 Task: Look for space in Gobindpur, India from 3rd August, 2023 to 7th August, 2023 for 2 adults in price range Rs.4000 to Rs.9000. Place can be private room with 1  bedroom having 1 bed and 1 bathroom. Property type can be house, flat, guest house, hotel. Amenities needed are: washing machine. Booking option can be shelf check-in. Required host language is English.
Action: Mouse moved to (417, 100)
Screenshot: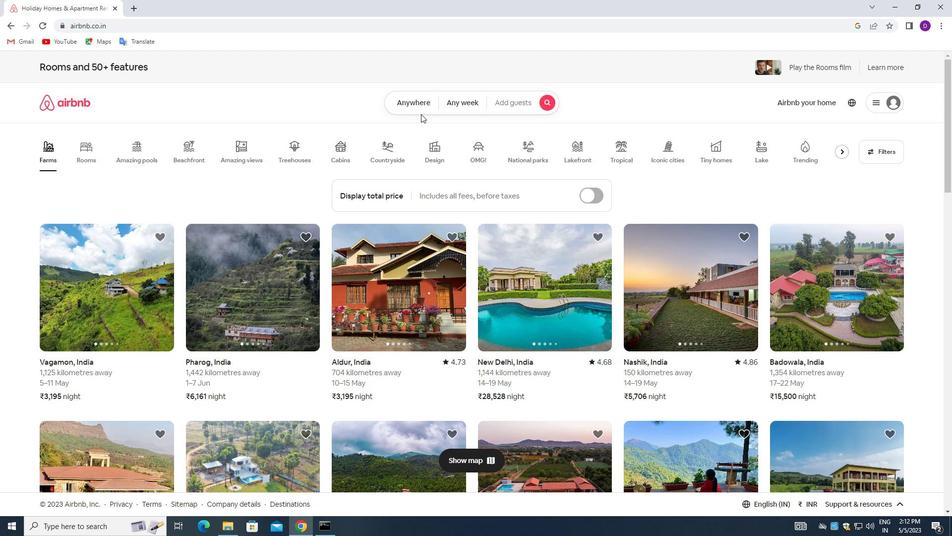 
Action: Mouse pressed left at (417, 100)
Screenshot: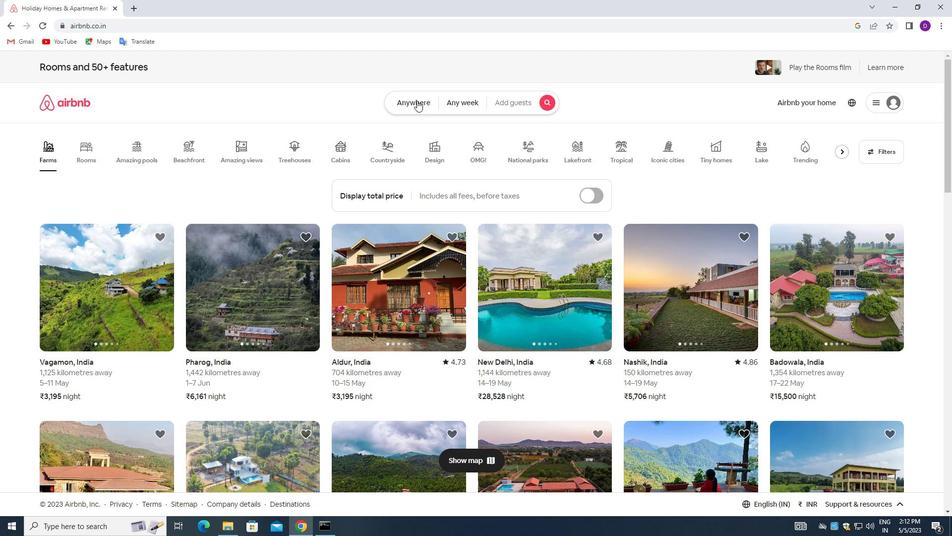 
Action: Mouse moved to (340, 141)
Screenshot: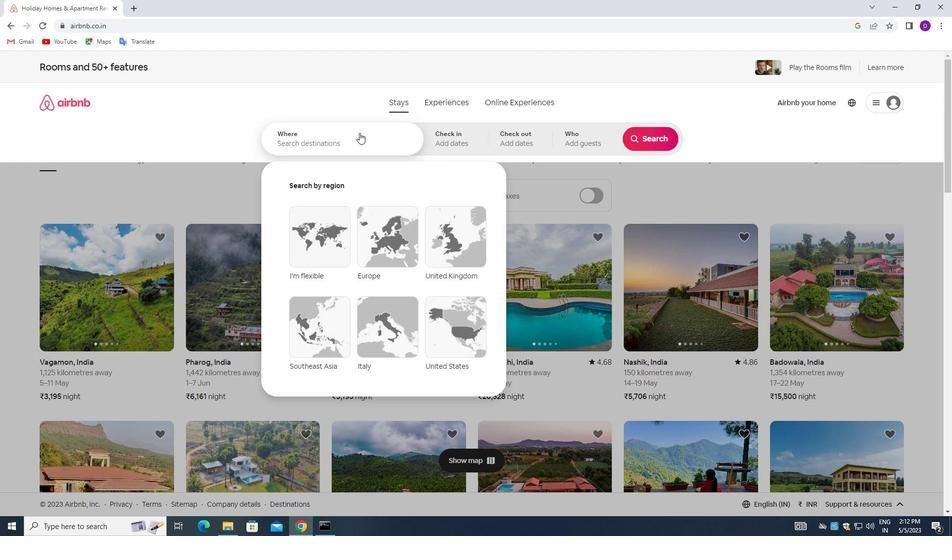 
Action: Mouse pressed left at (340, 141)
Screenshot: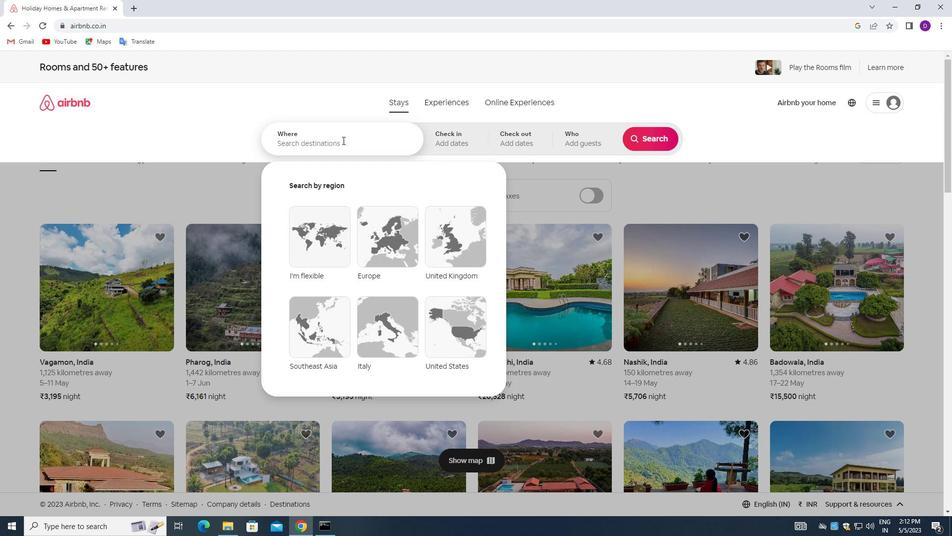 
Action: Mouse moved to (242, 137)
Screenshot: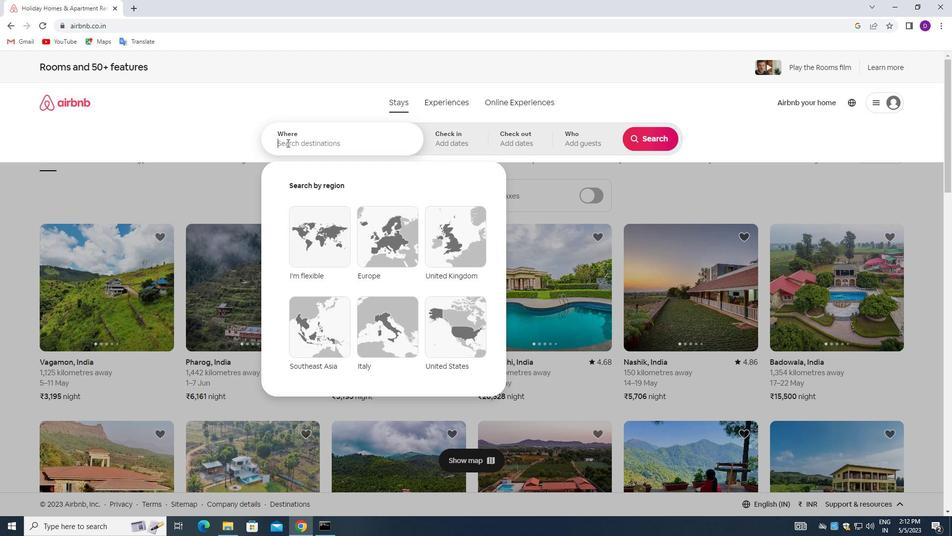 
Action: Key pressed <Key.shift_r>Gobindpur,<Key.space><Key.shift>INDIA<Key.enter>
Screenshot: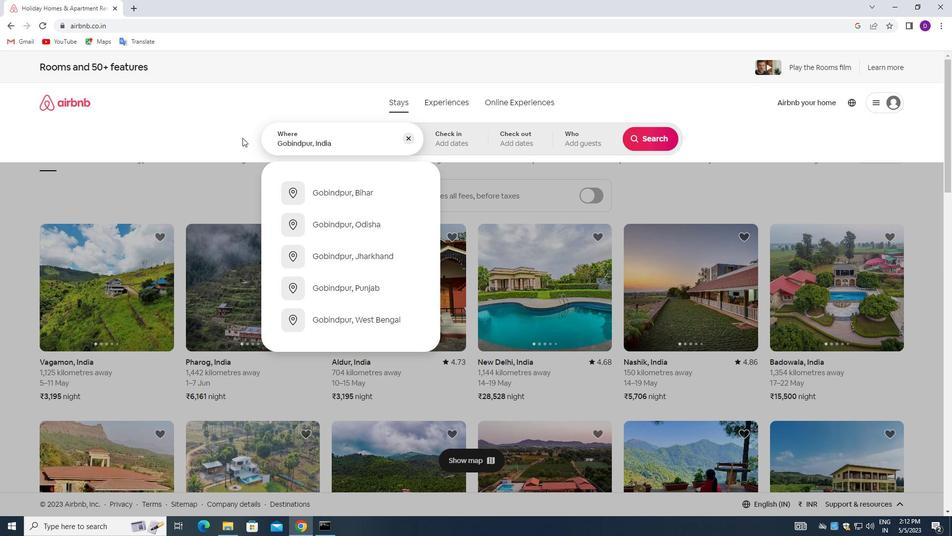 
Action: Mouse moved to (644, 222)
Screenshot: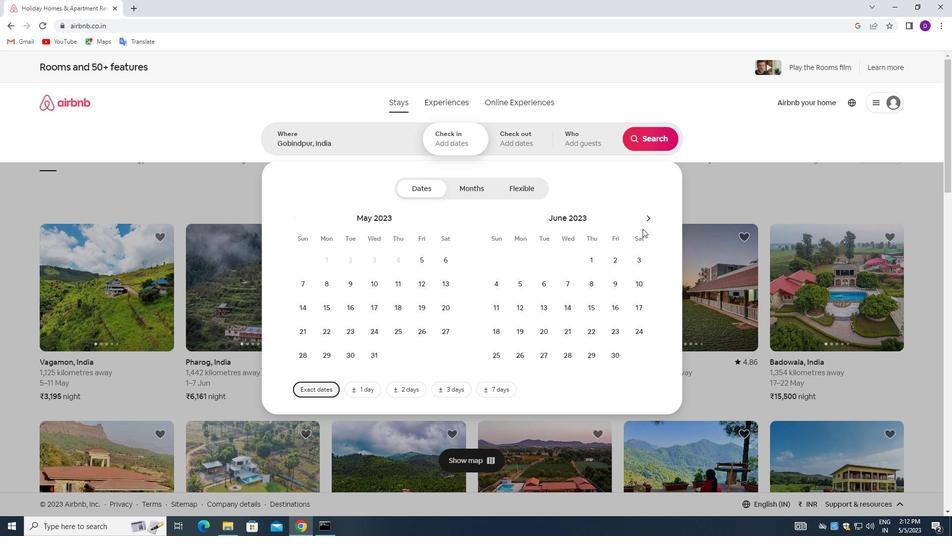 
Action: Mouse pressed left at (644, 222)
Screenshot: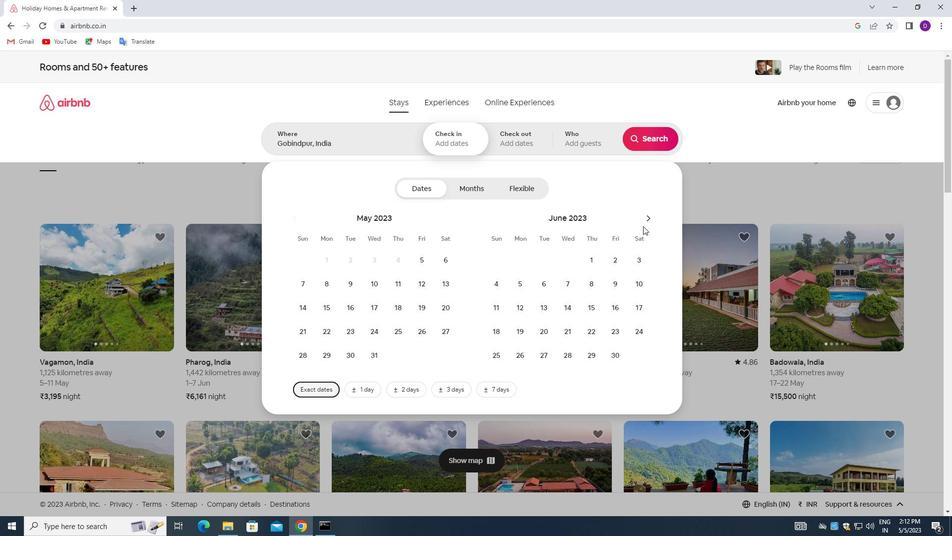 
Action: Mouse pressed left at (644, 222)
Screenshot: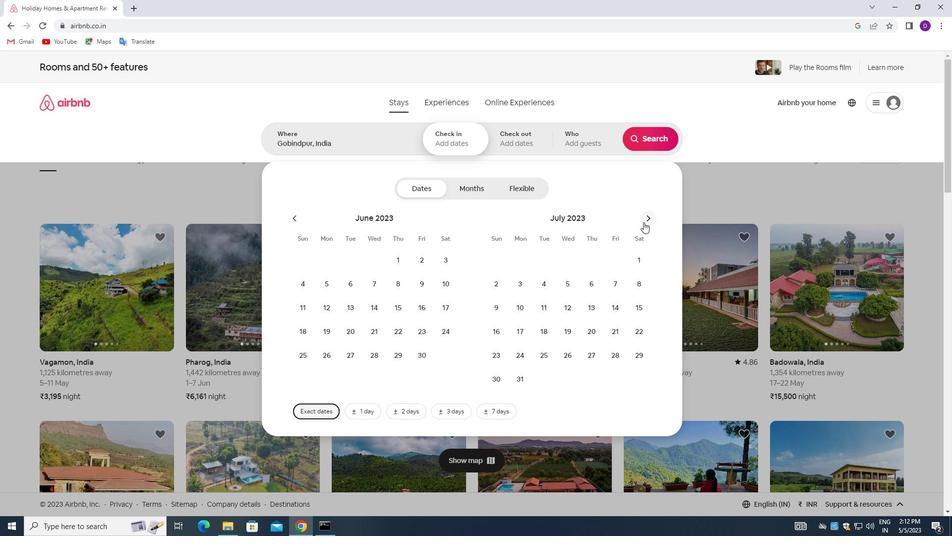 
Action: Mouse moved to (601, 262)
Screenshot: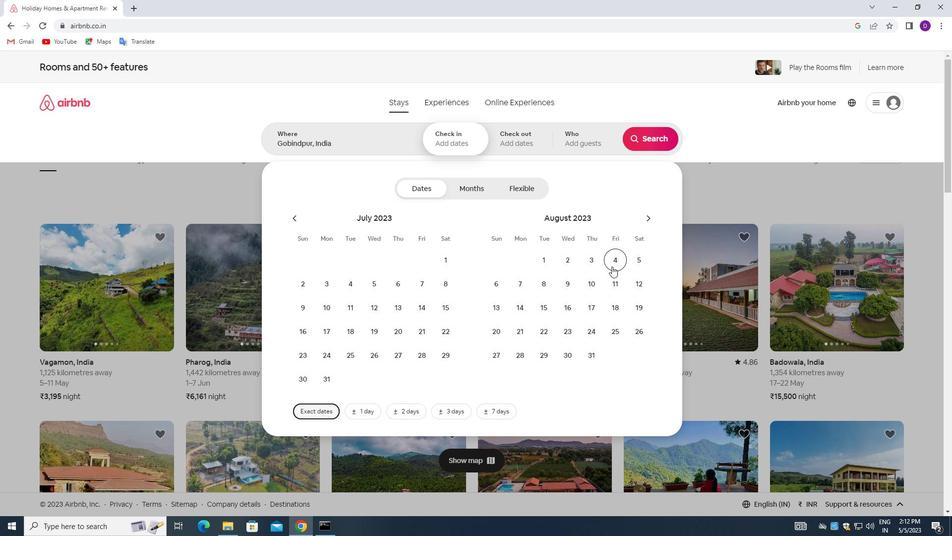 
Action: Mouse pressed left at (601, 262)
Screenshot: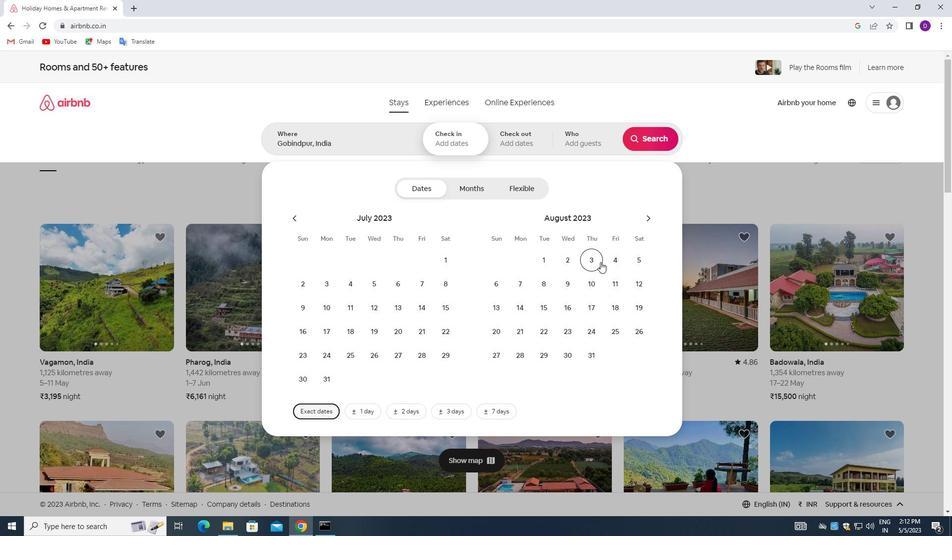 
Action: Mouse moved to (528, 284)
Screenshot: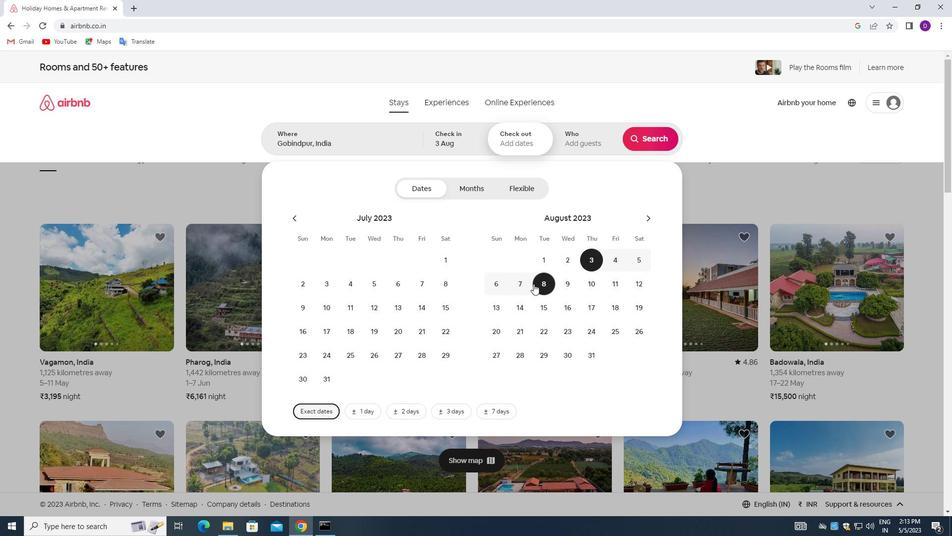 
Action: Mouse pressed left at (528, 284)
Screenshot: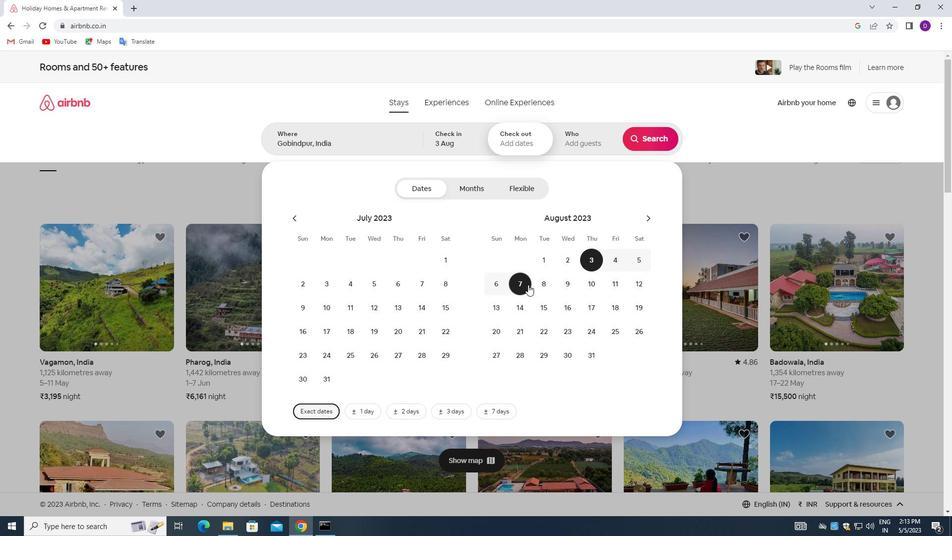 
Action: Mouse moved to (574, 141)
Screenshot: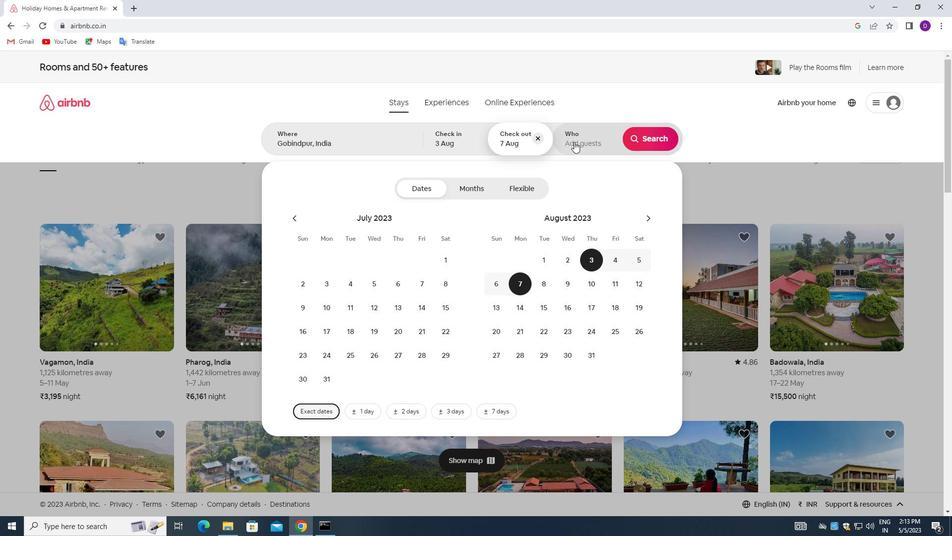 
Action: Mouse pressed left at (574, 141)
Screenshot: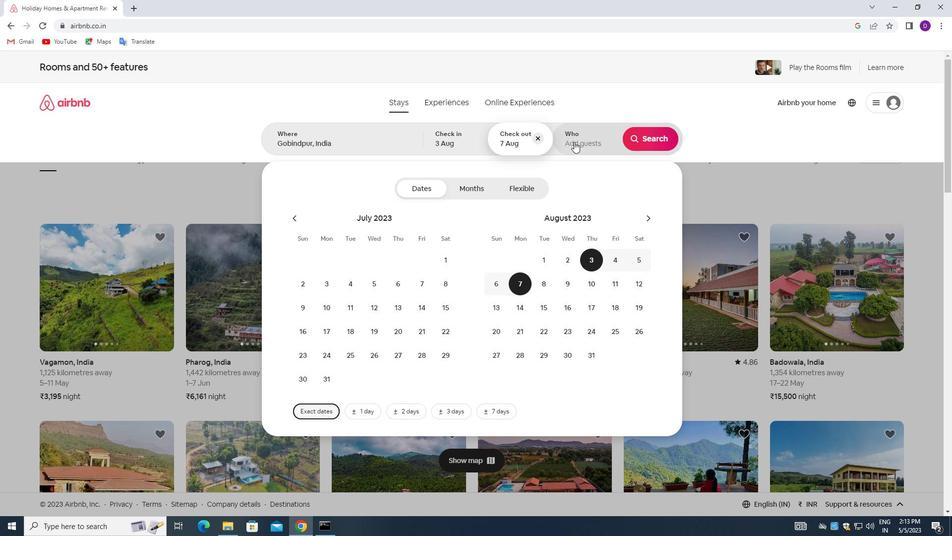 
Action: Mouse moved to (653, 193)
Screenshot: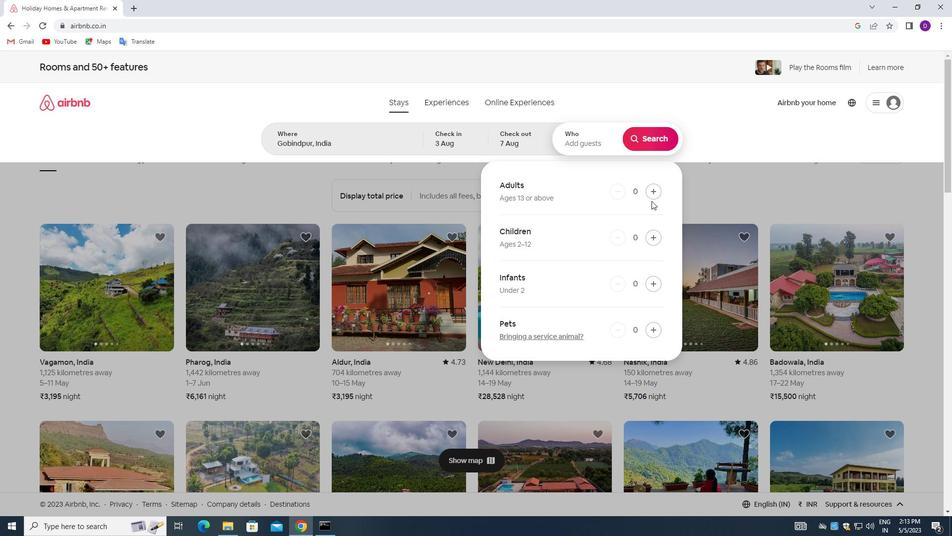 
Action: Mouse pressed left at (653, 193)
Screenshot: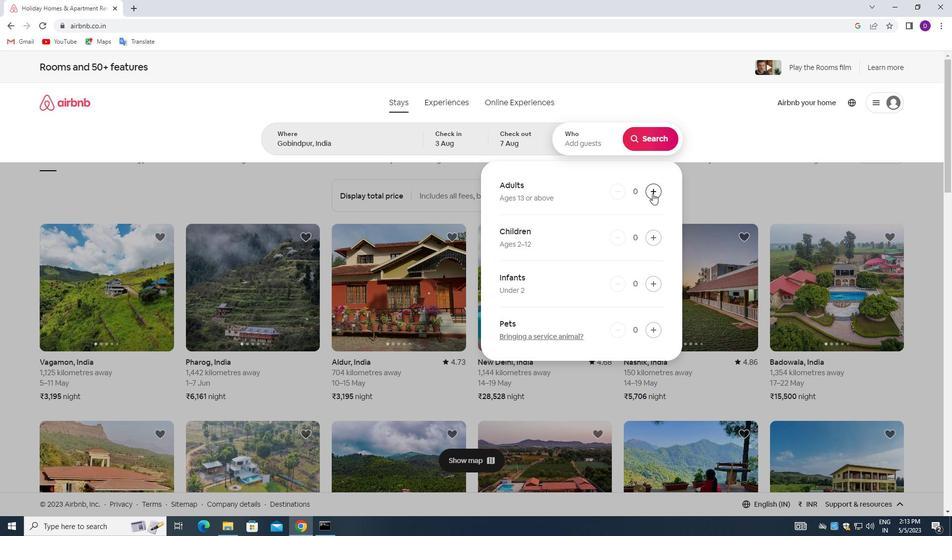 
Action: Mouse pressed left at (653, 193)
Screenshot: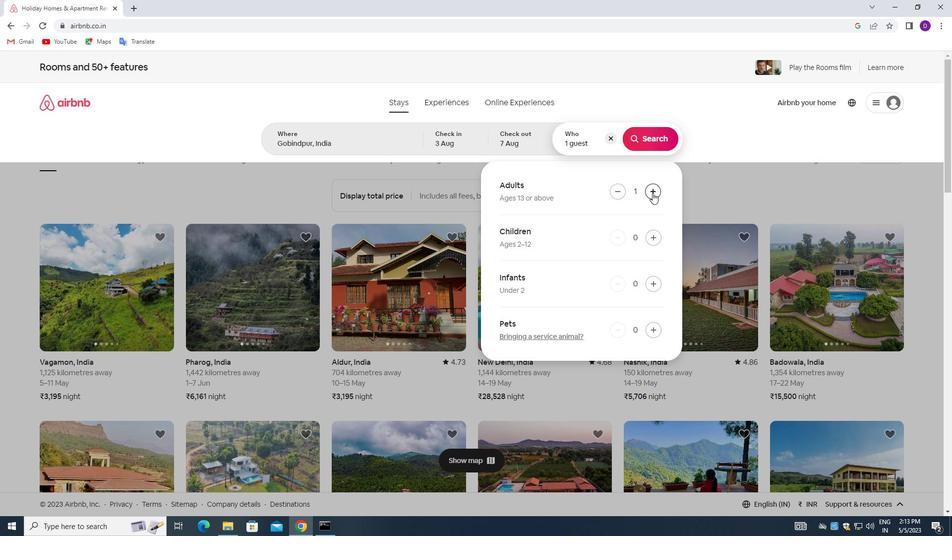
Action: Mouse moved to (653, 133)
Screenshot: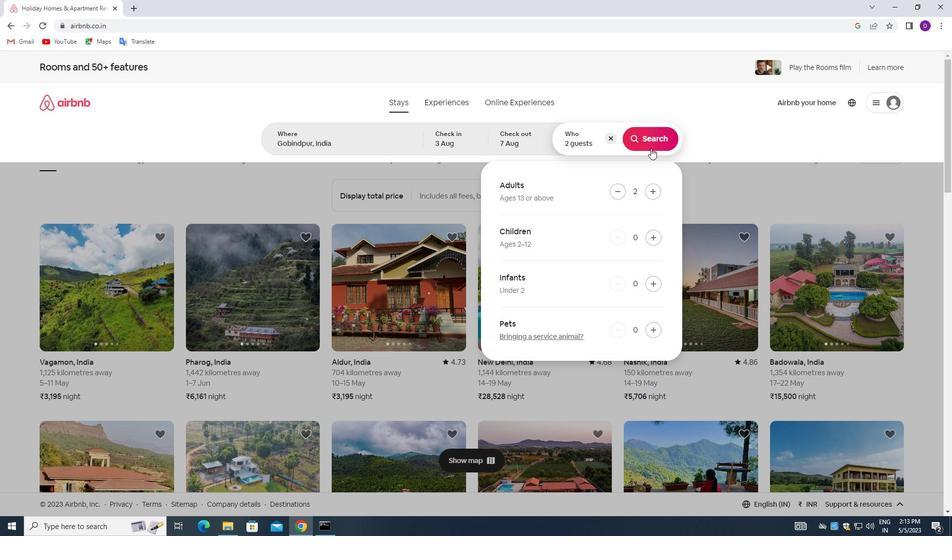 
Action: Mouse pressed left at (653, 133)
Screenshot: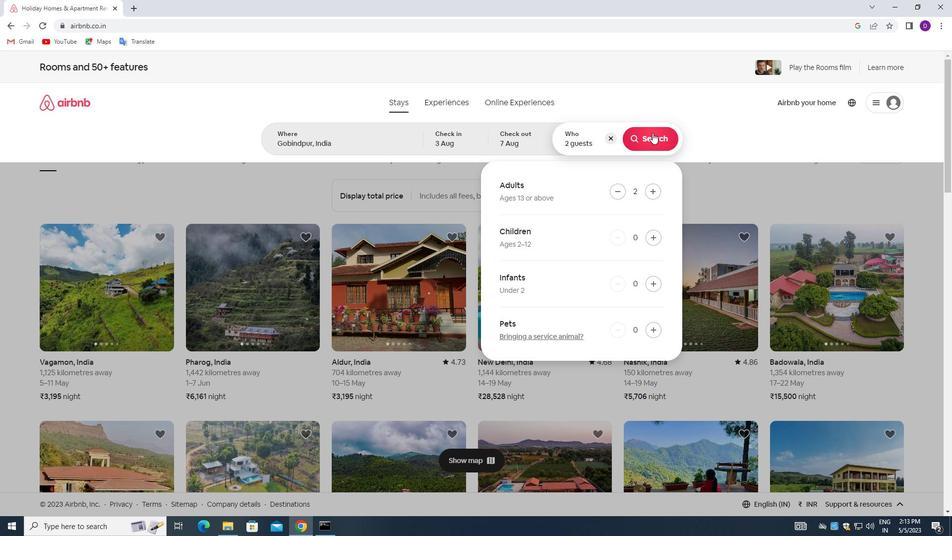 
Action: Mouse moved to (902, 109)
Screenshot: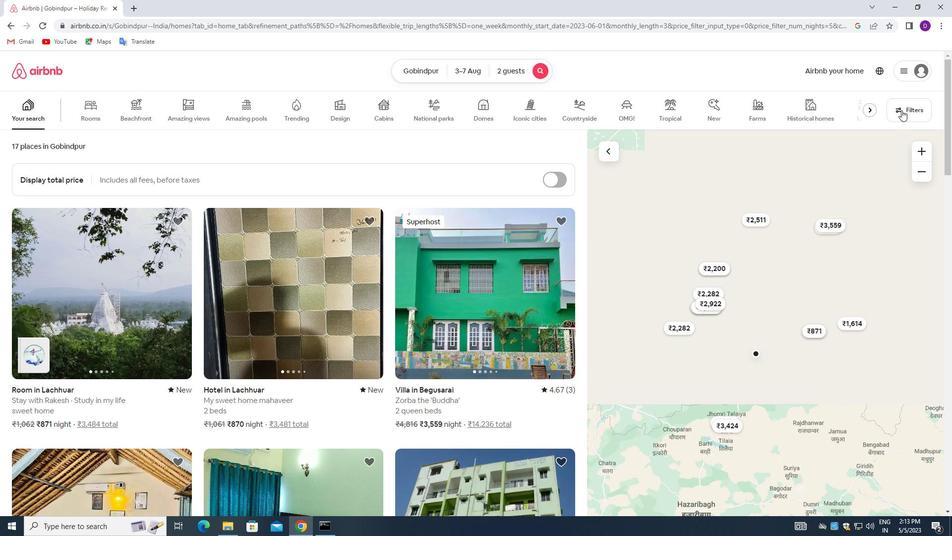 
Action: Mouse pressed left at (902, 109)
Screenshot: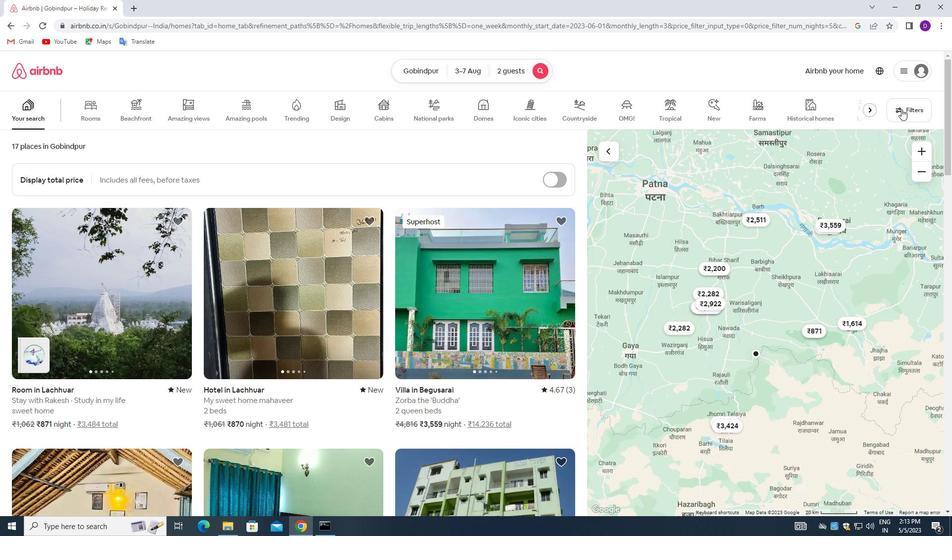 
Action: Mouse moved to (351, 358)
Screenshot: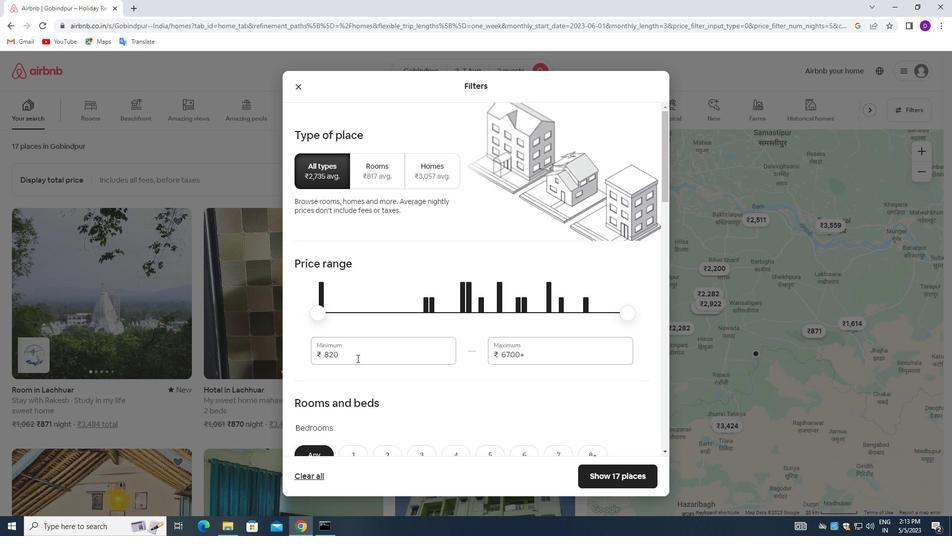 
Action: Mouse pressed left at (351, 358)
Screenshot: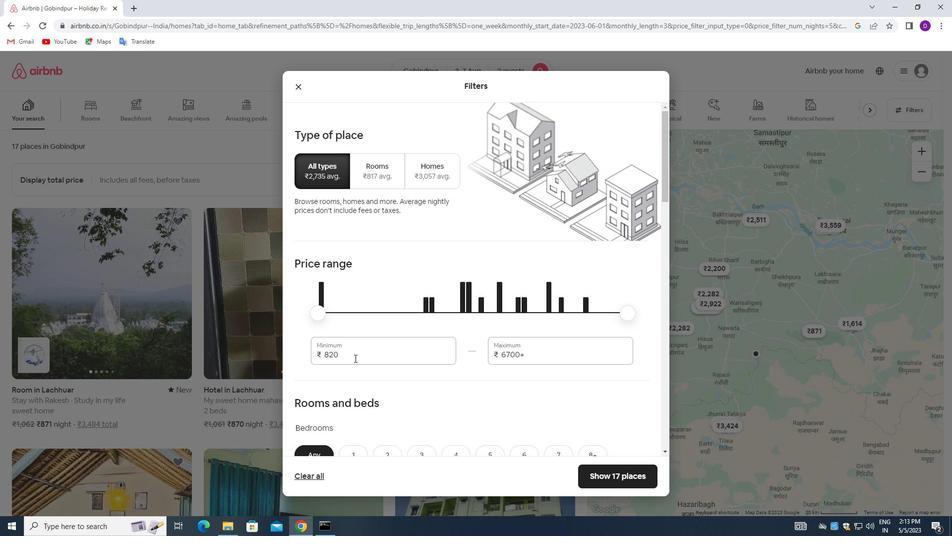 
Action: Mouse pressed left at (351, 358)
Screenshot: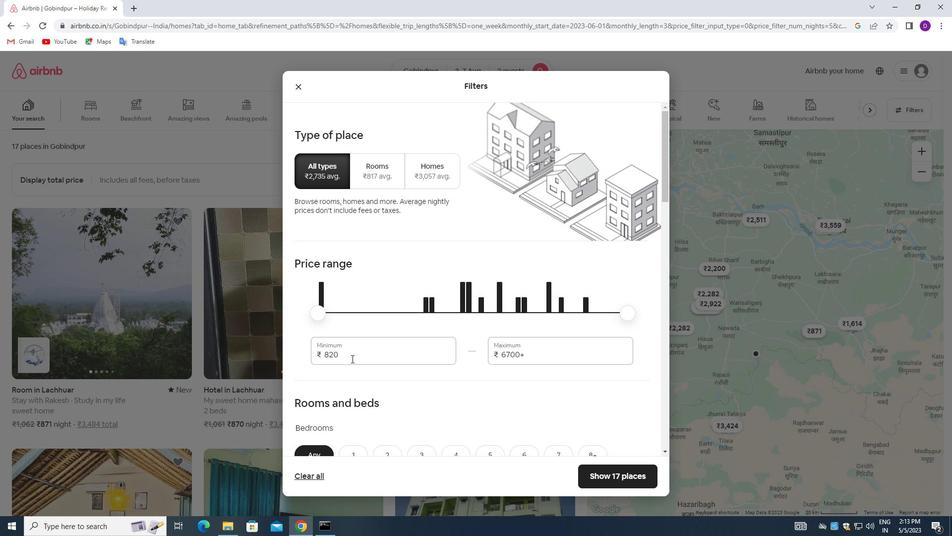 
Action: Mouse moved to (351, 358)
Screenshot: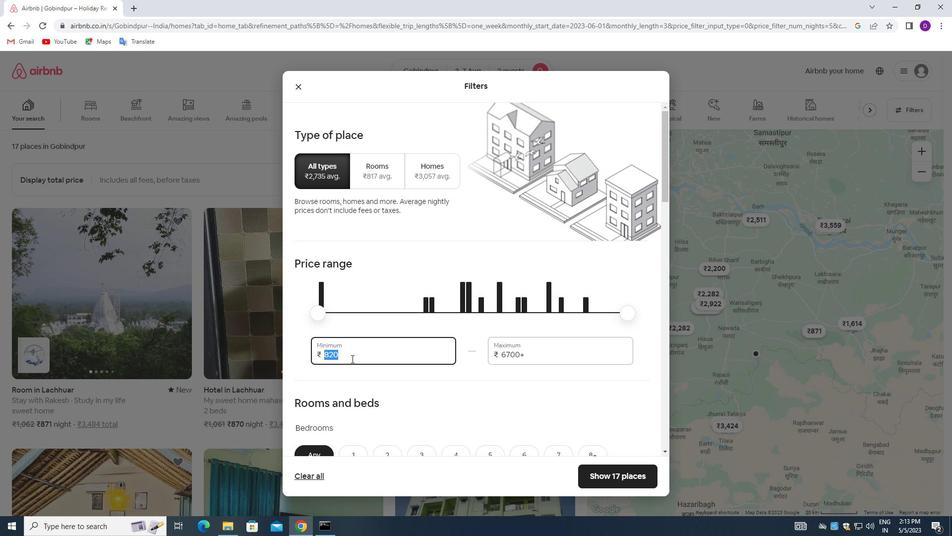 
Action: Key pressed 4000<Key.tab>9000
Screenshot: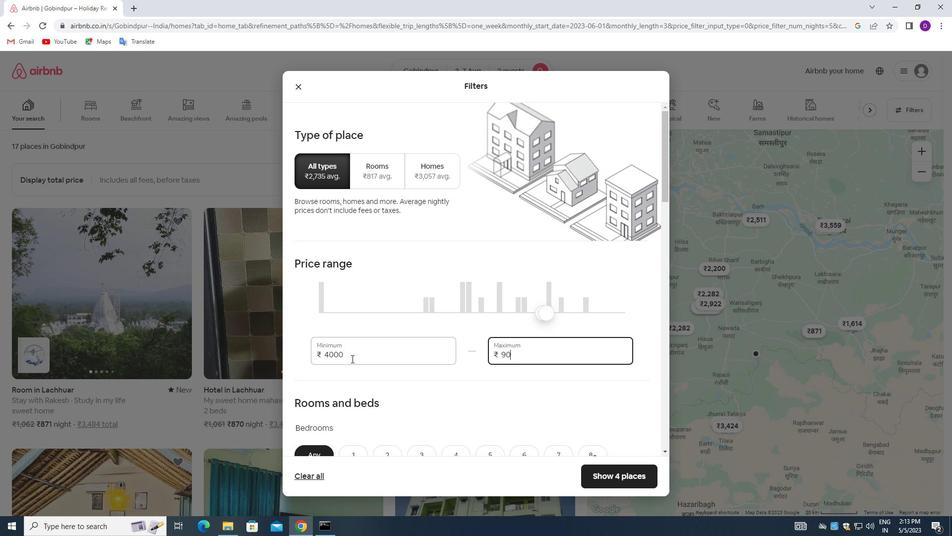 
Action: Mouse moved to (431, 376)
Screenshot: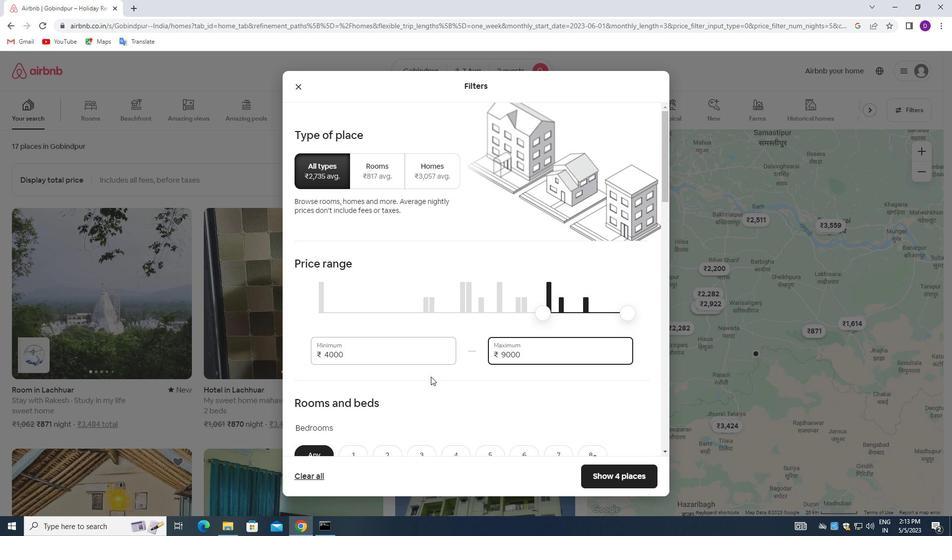 
Action: Mouse scrolled (431, 376) with delta (0, 0)
Screenshot: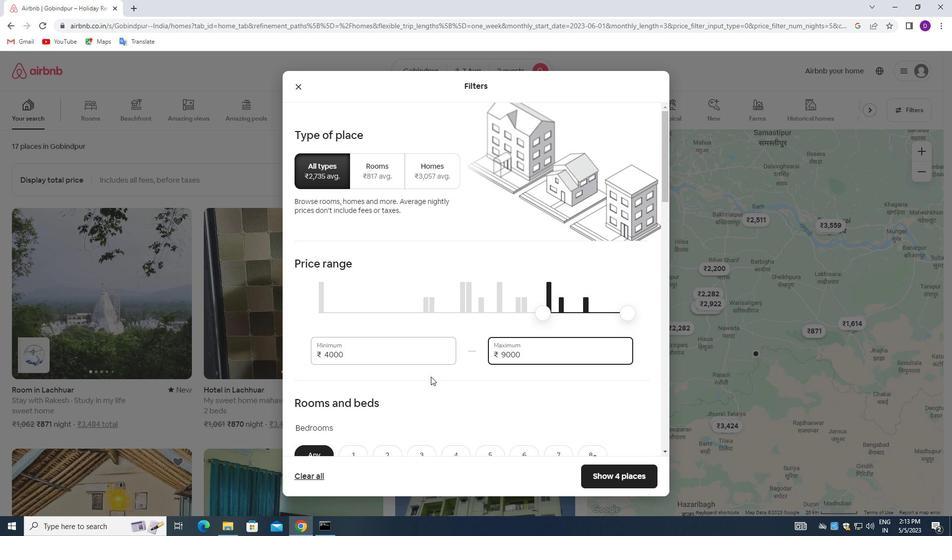 
Action: Mouse scrolled (431, 376) with delta (0, 0)
Screenshot: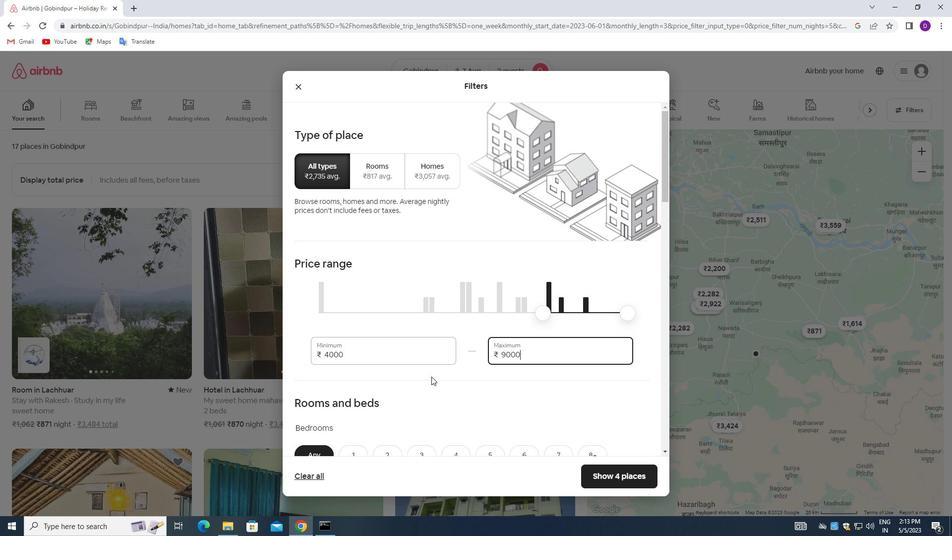 
Action: Mouse moved to (431, 376)
Screenshot: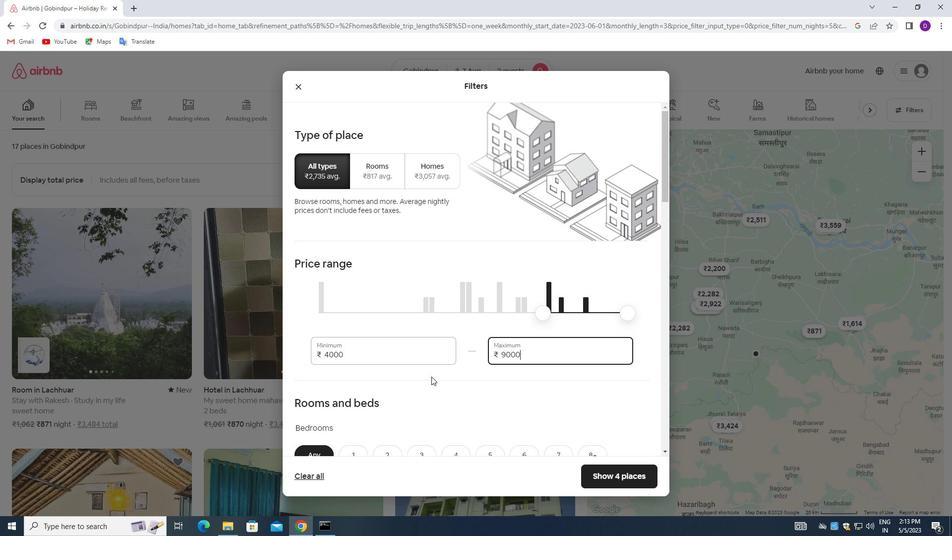 
Action: Mouse scrolled (431, 376) with delta (0, 0)
Screenshot: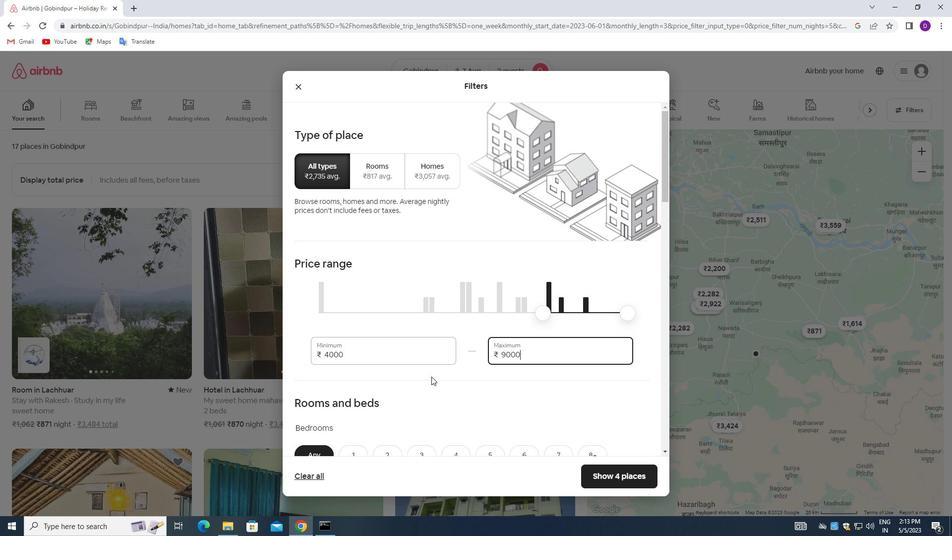 
Action: Mouse moved to (355, 313)
Screenshot: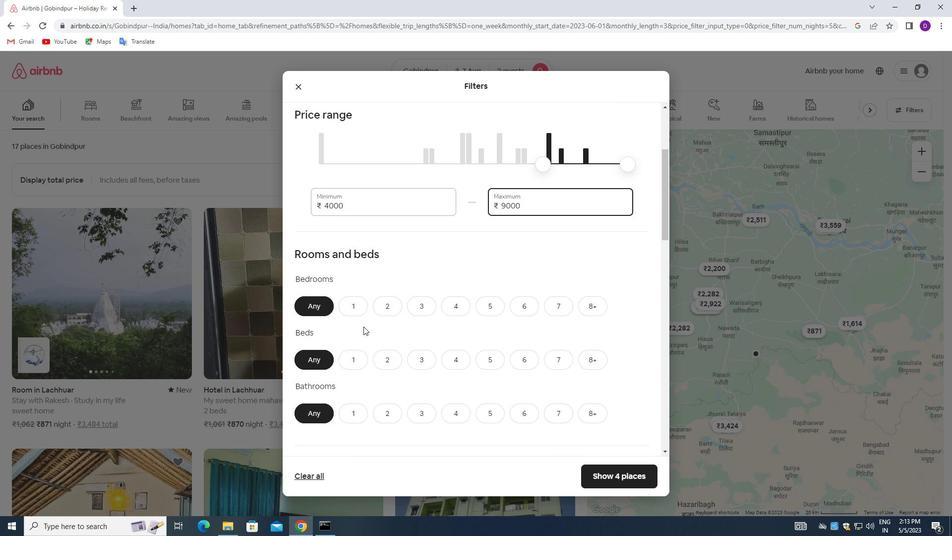 
Action: Mouse pressed left at (355, 313)
Screenshot: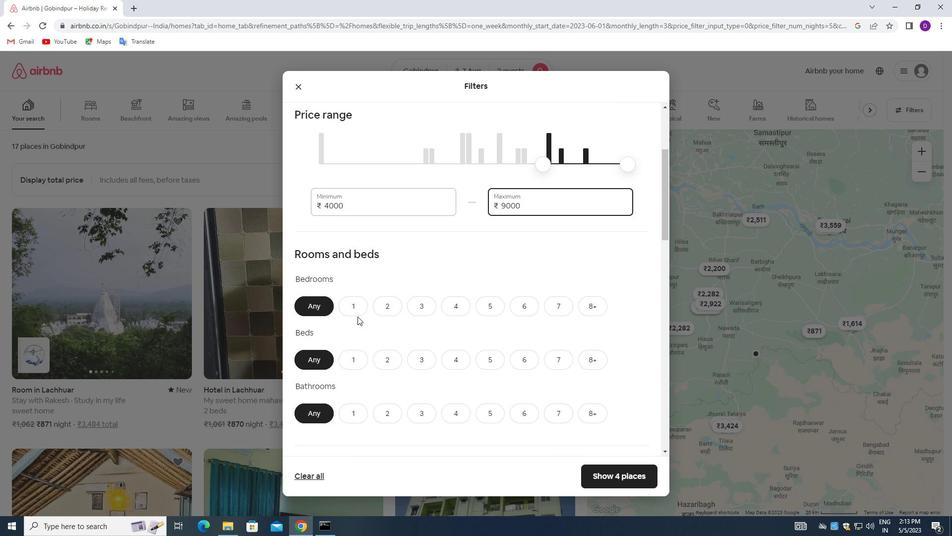 
Action: Mouse moved to (357, 356)
Screenshot: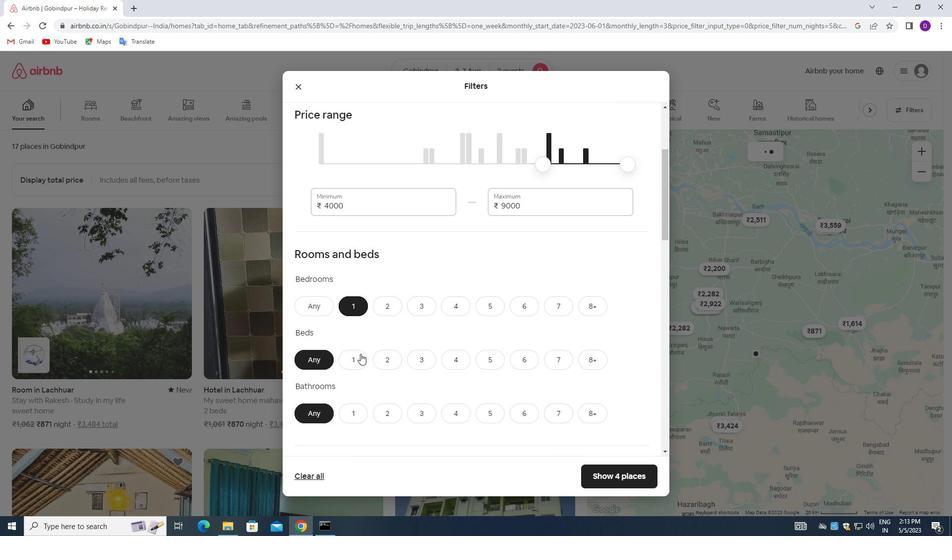 
Action: Mouse pressed left at (357, 356)
Screenshot: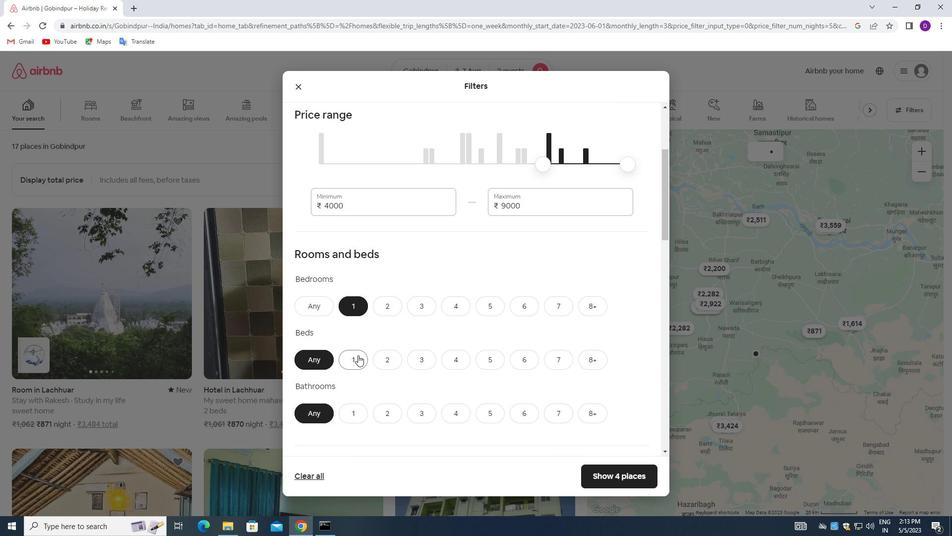 
Action: Mouse moved to (349, 406)
Screenshot: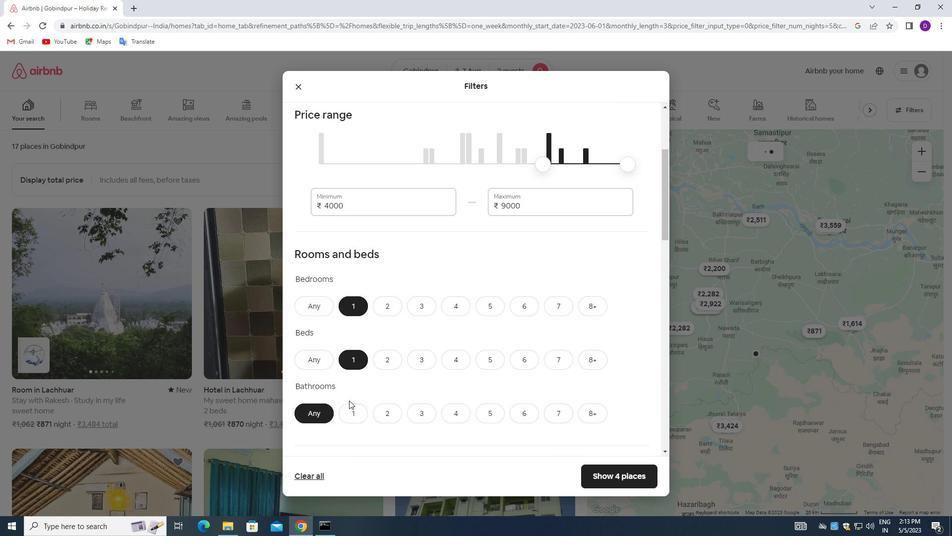 
Action: Mouse pressed left at (349, 406)
Screenshot: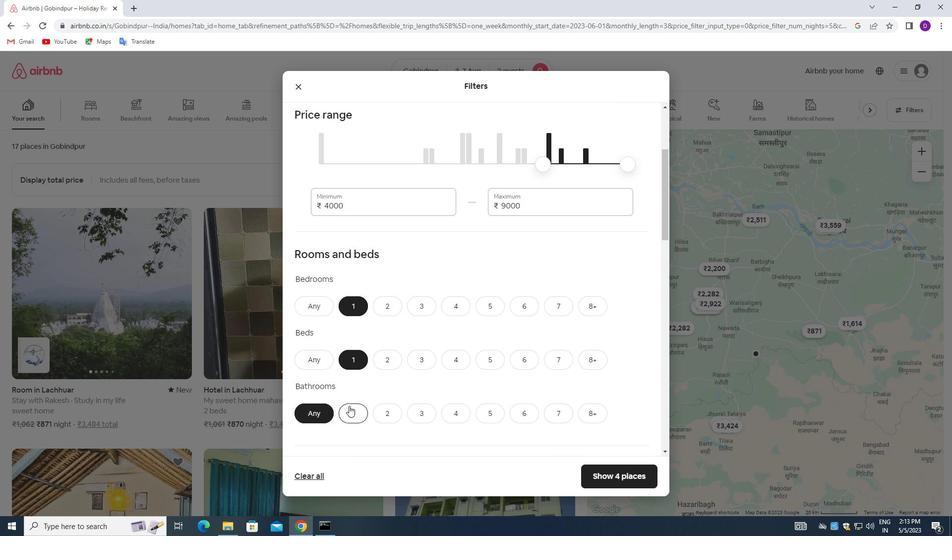 
Action: Mouse moved to (414, 395)
Screenshot: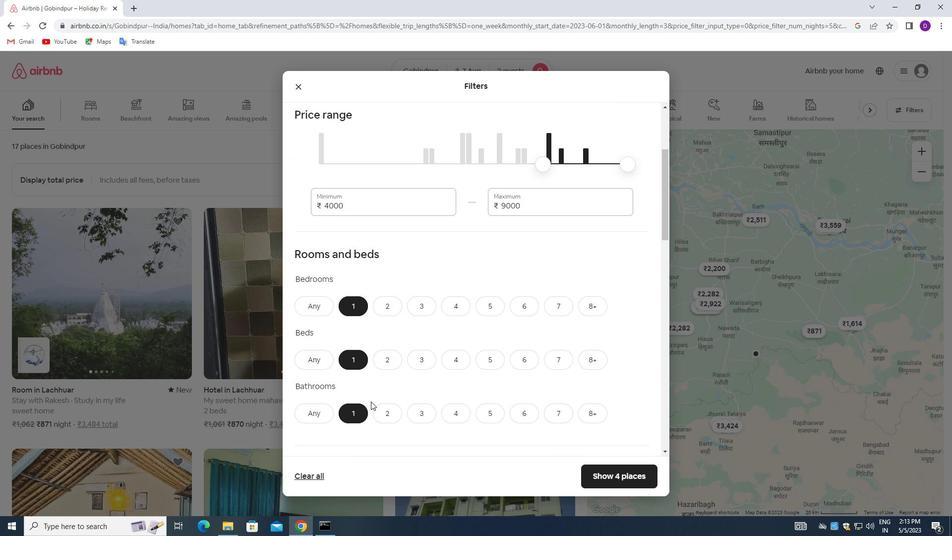 
Action: Mouse scrolled (414, 395) with delta (0, 0)
Screenshot: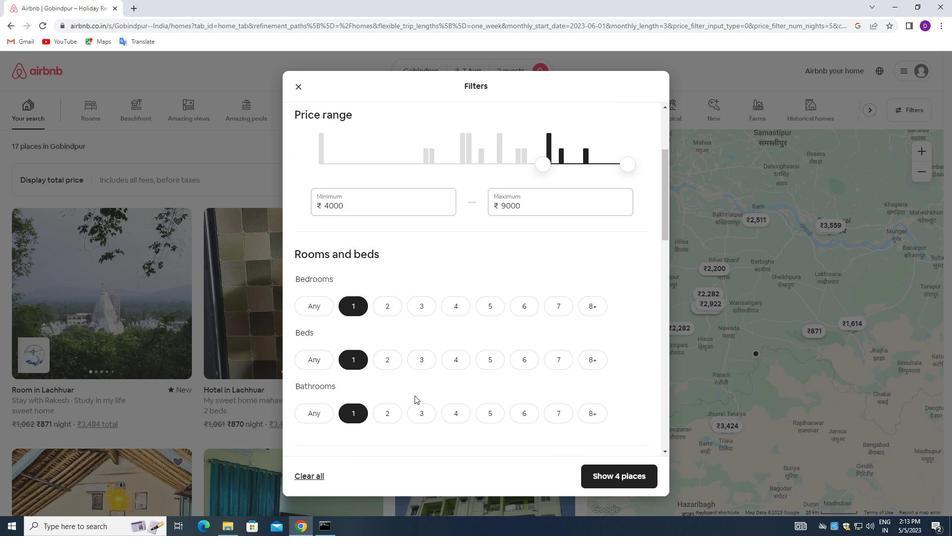 
Action: Mouse moved to (414, 396)
Screenshot: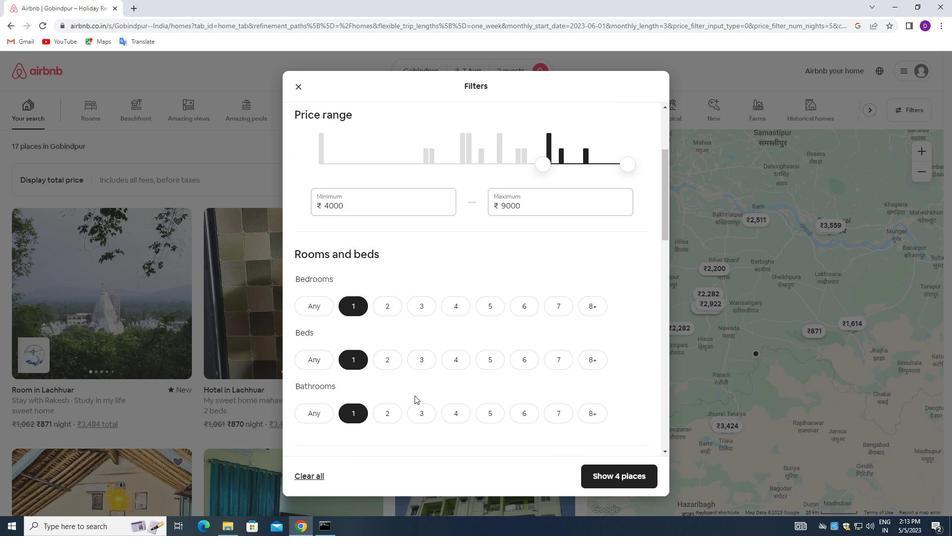 
Action: Mouse scrolled (414, 395) with delta (0, 0)
Screenshot: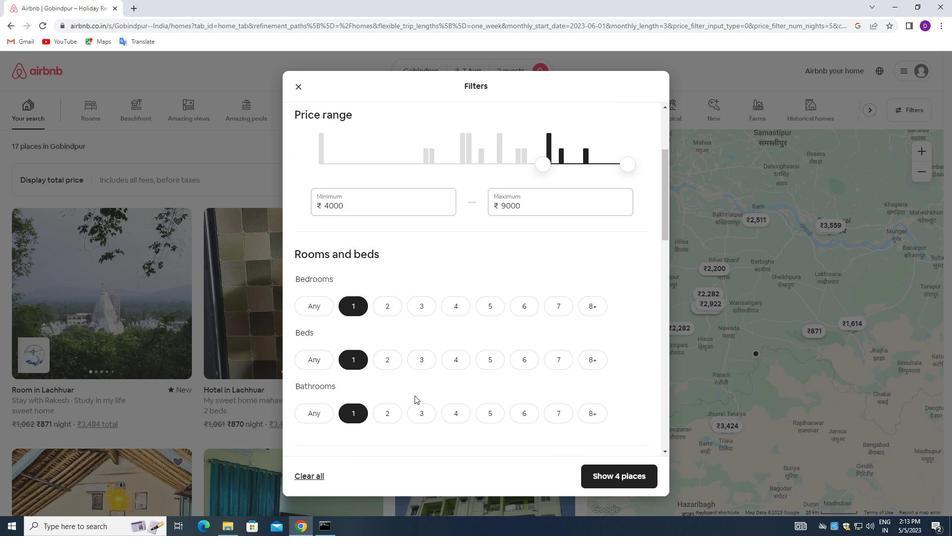 
Action: Mouse moved to (414, 396)
Screenshot: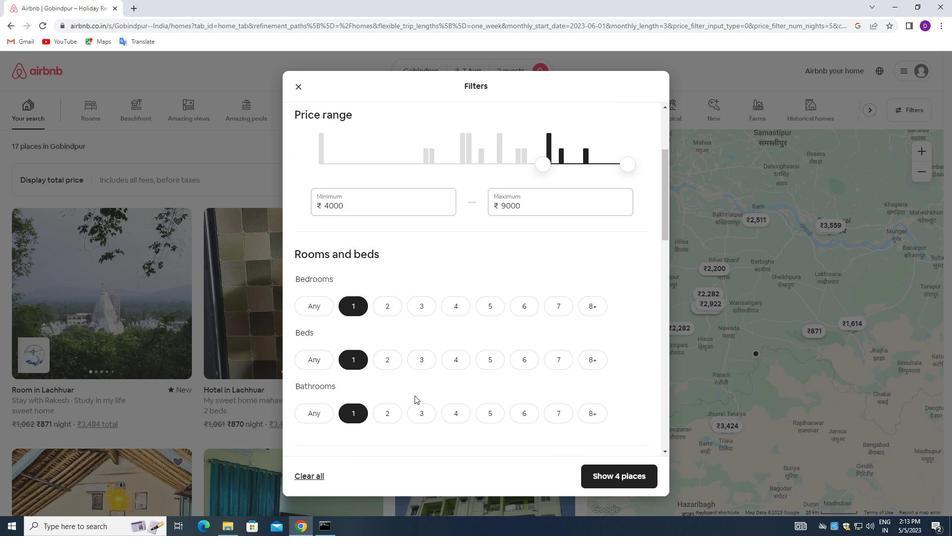 
Action: Mouse scrolled (414, 396) with delta (0, 0)
Screenshot: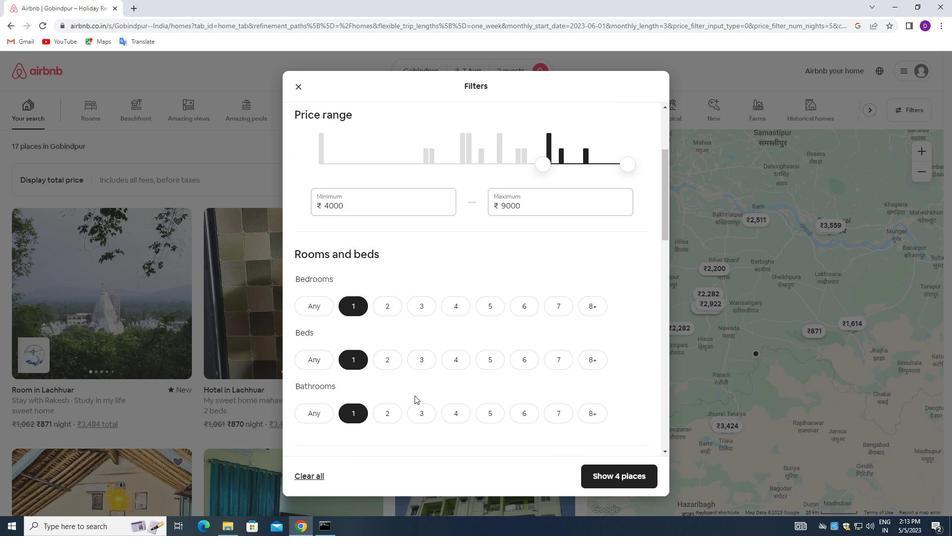
Action: Mouse moved to (414, 397)
Screenshot: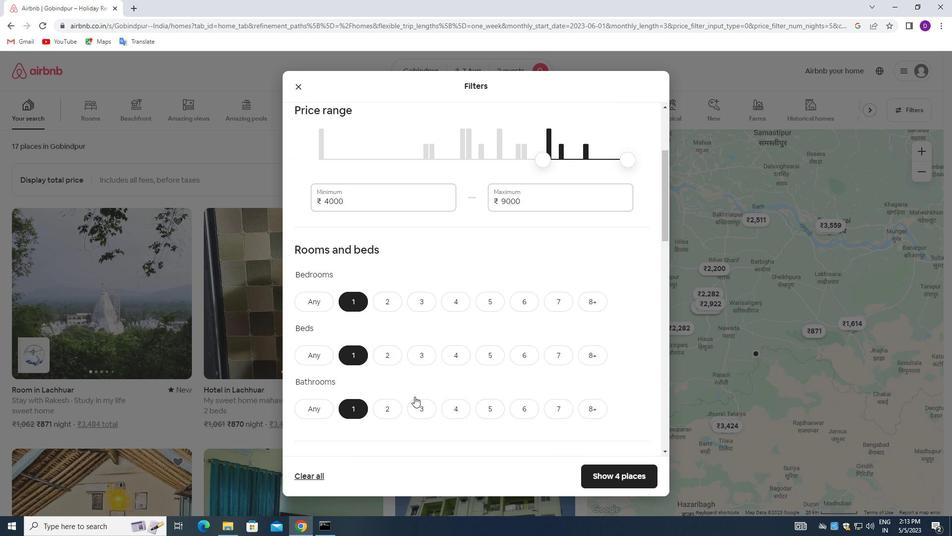 
Action: Mouse scrolled (414, 396) with delta (0, 0)
Screenshot: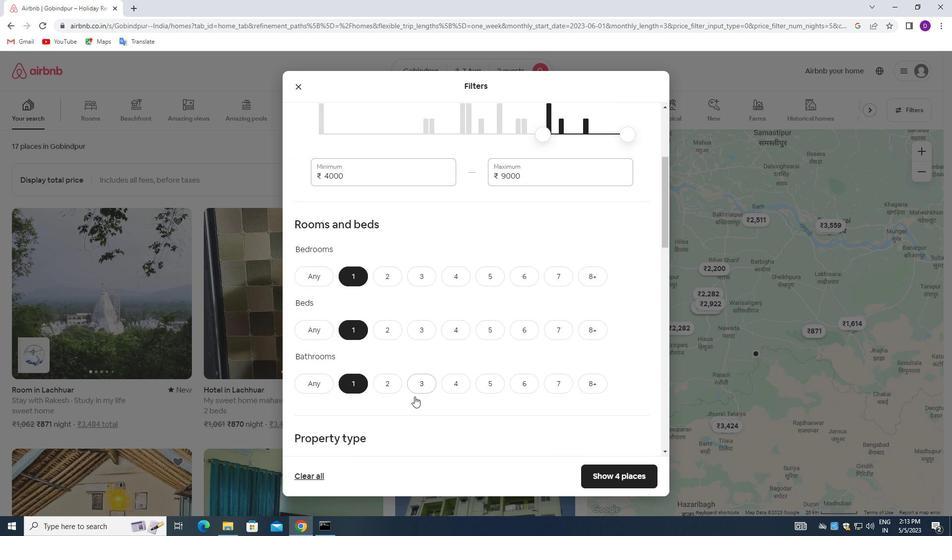
Action: Mouse moved to (414, 397)
Screenshot: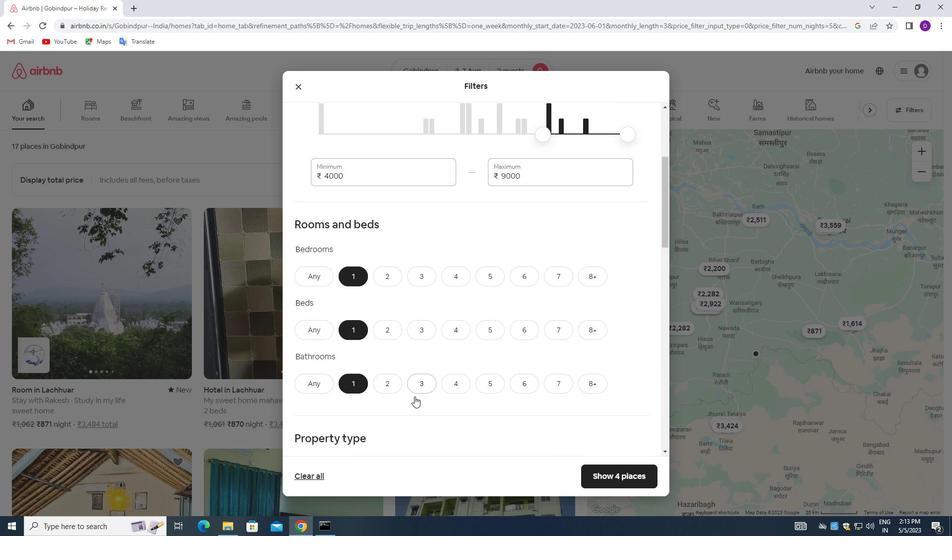 
Action: Mouse scrolled (414, 397) with delta (0, 0)
Screenshot: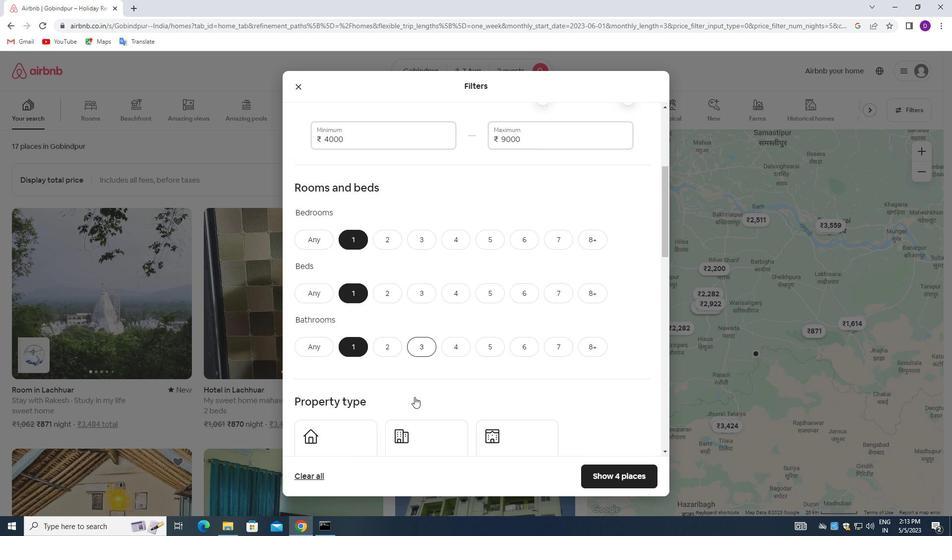 
Action: Mouse moved to (351, 277)
Screenshot: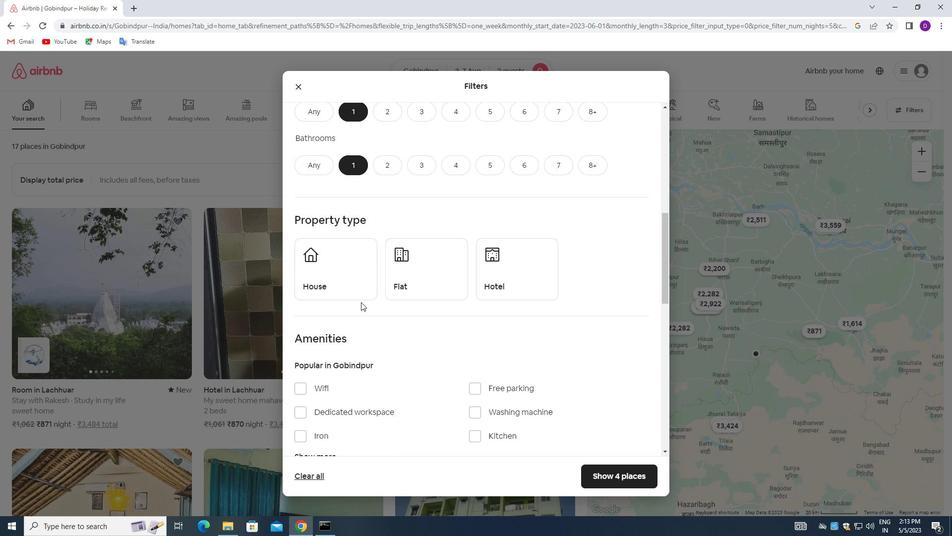 
Action: Mouse pressed left at (351, 277)
Screenshot: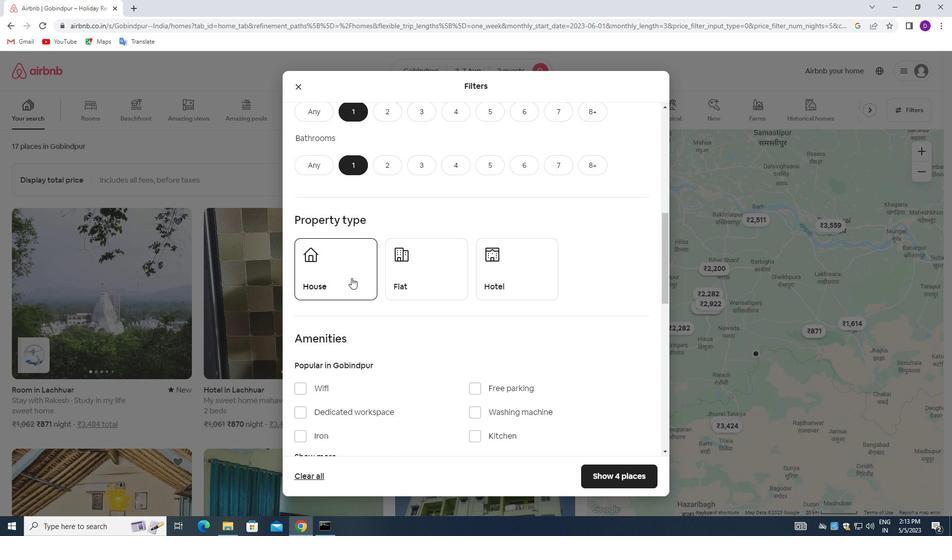
Action: Mouse moved to (429, 271)
Screenshot: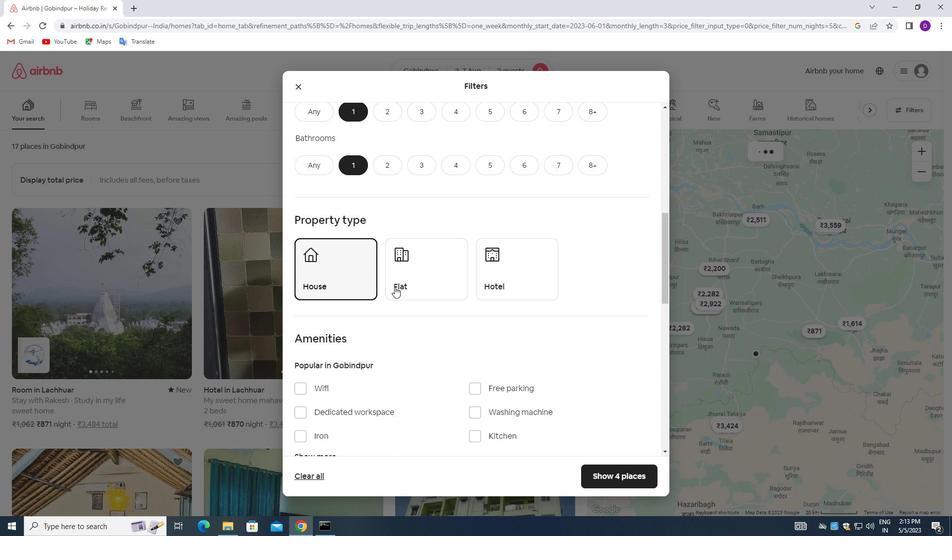 
Action: Mouse pressed left at (429, 271)
Screenshot: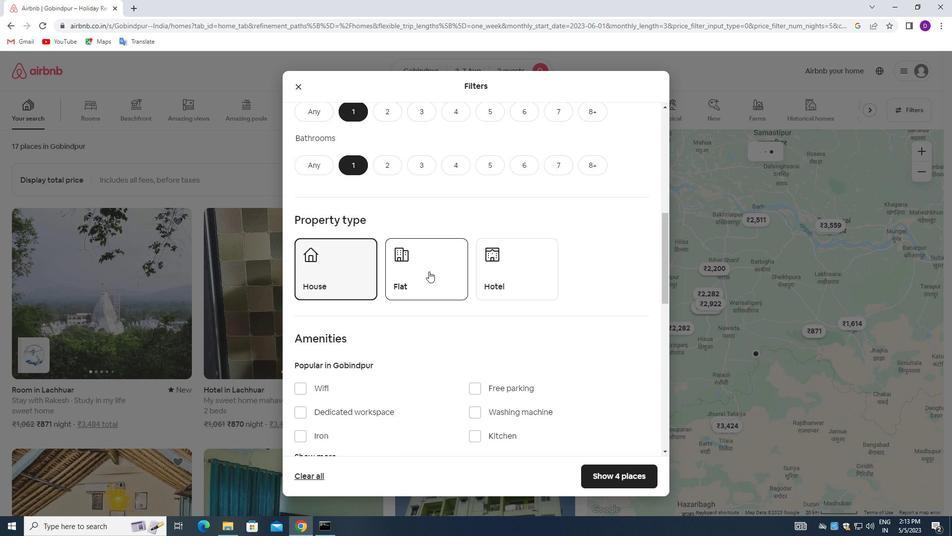 
Action: Mouse moved to (523, 264)
Screenshot: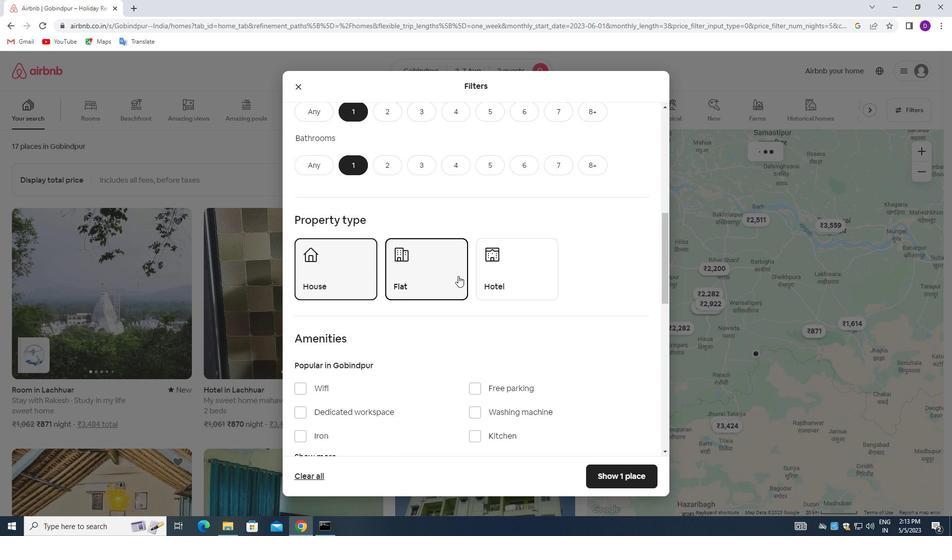 
Action: Mouse pressed left at (523, 264)
Screenshot: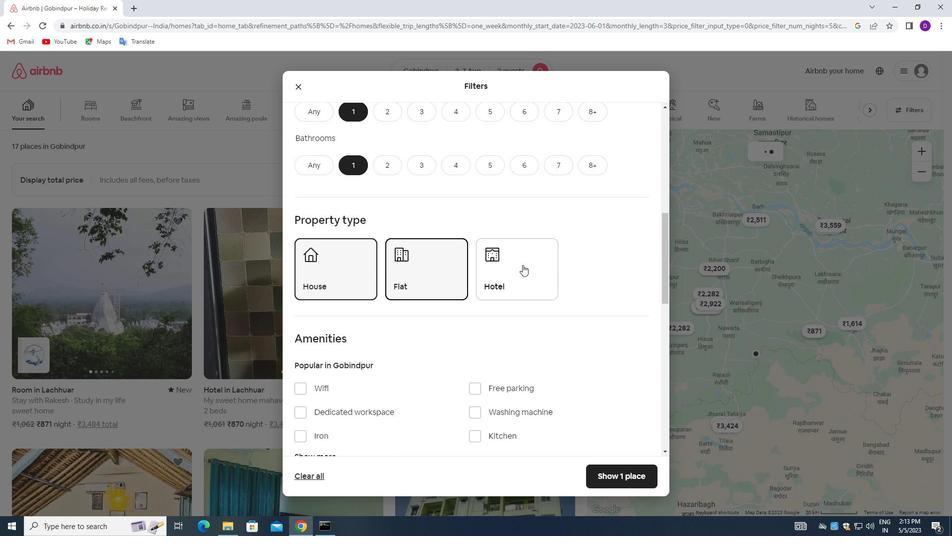 
Action: Mouse moved to (444, 332)
Screenshot: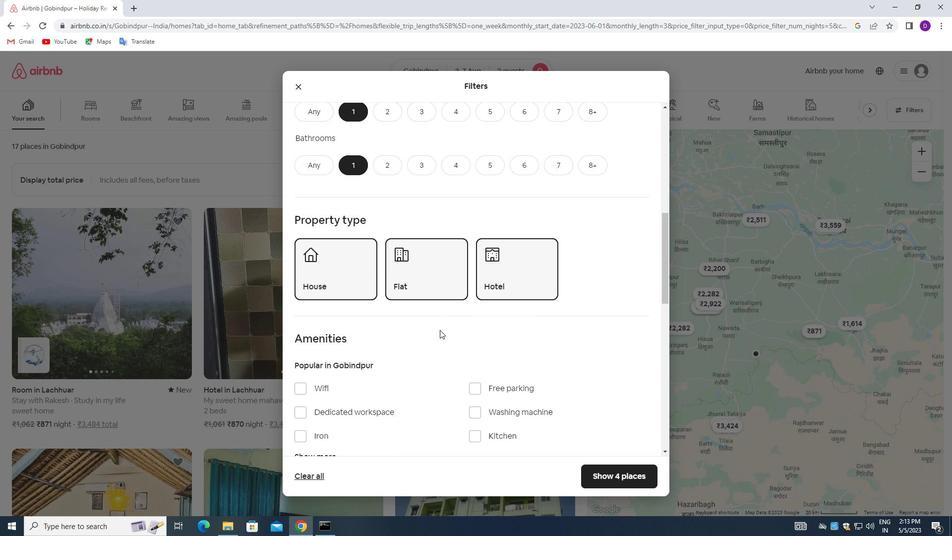 
Action: Mouse scrolled (444, 331) with delta (0, 0)
Screenshot: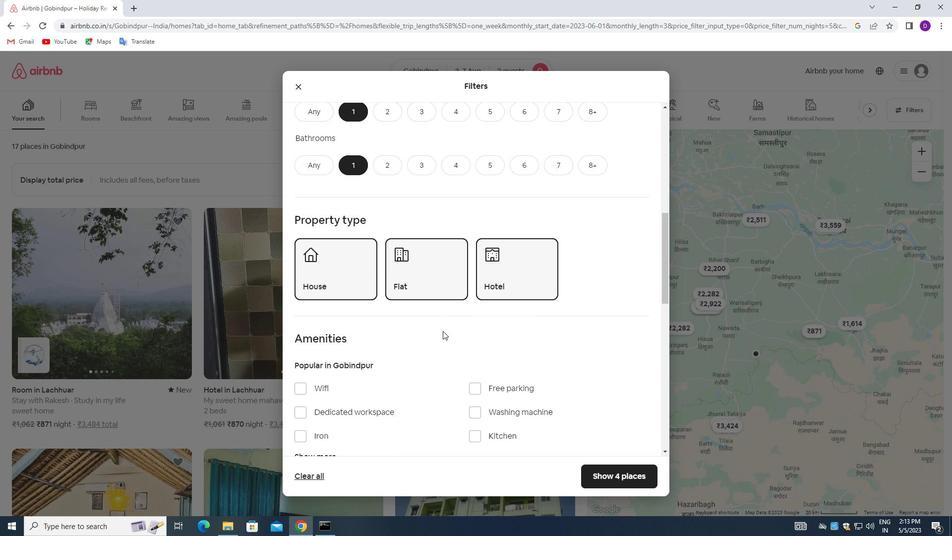
Action: Mouse moved to (444, 332)
Screenshot: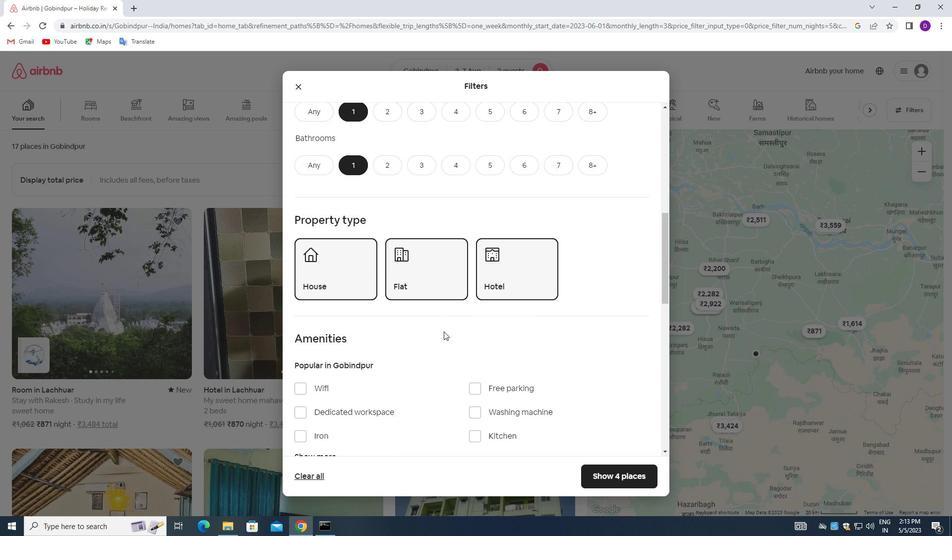 
Action: Mouse scrolled (444, 331) with delta (0, 0)
Screenshot: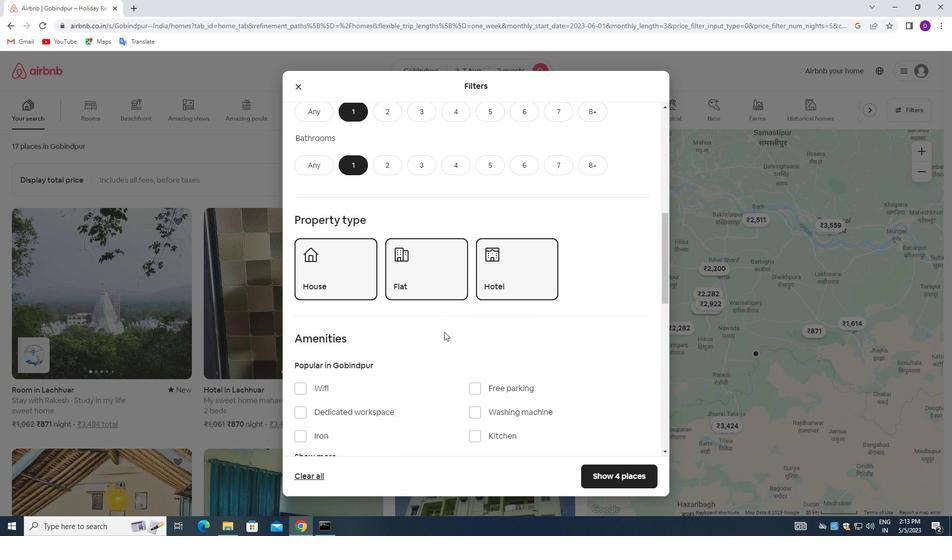 
Action: Mouse moved to (445, 332)
Screenshot: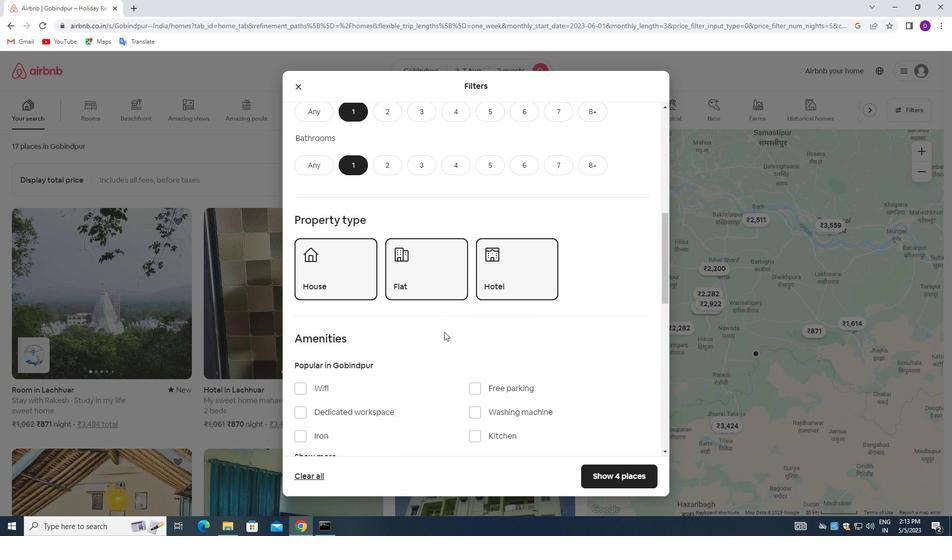 
Action: Mouse scrolled (445, 331) with delta (0, 0)
Screenshot: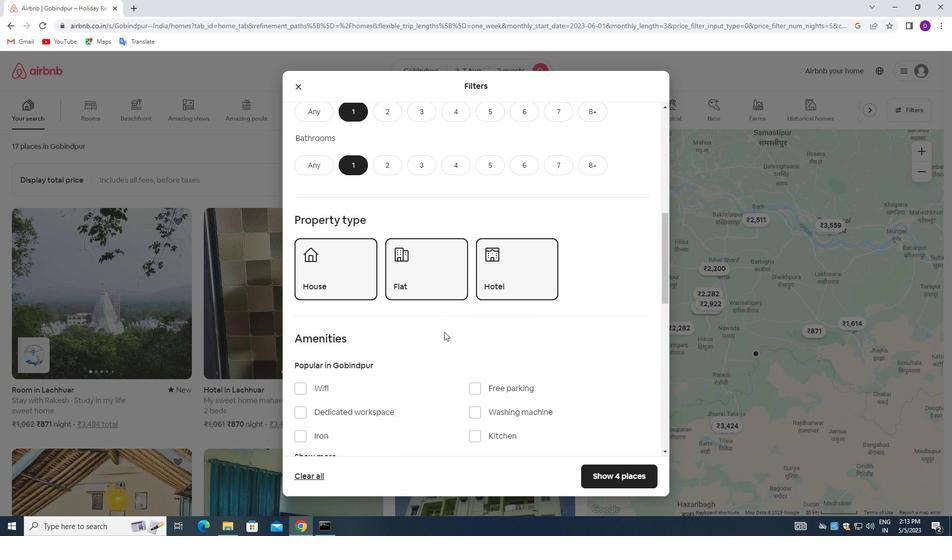 
Action: Mouse scrolled (445, 331) with delta (0, 0)
Screenshot: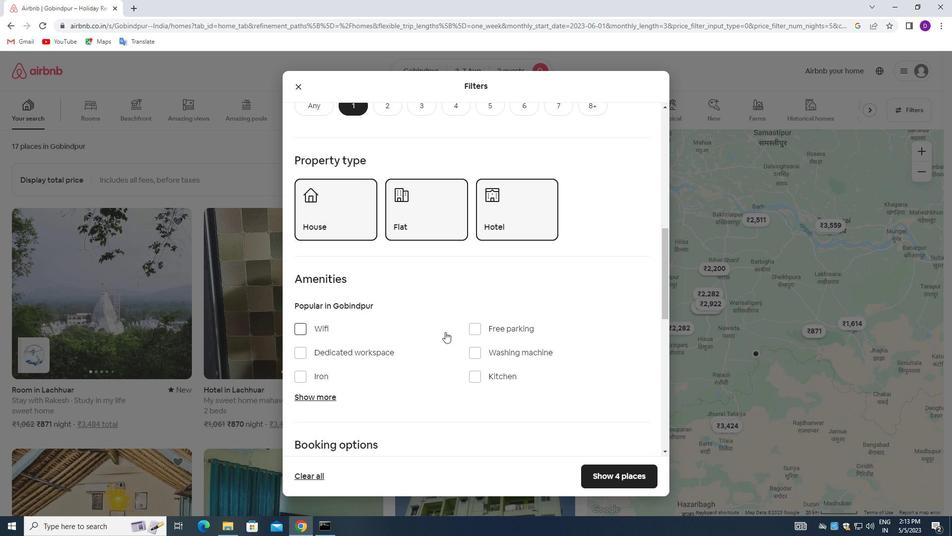 
Action: Mouse moved to (478, 211)
Screenshot: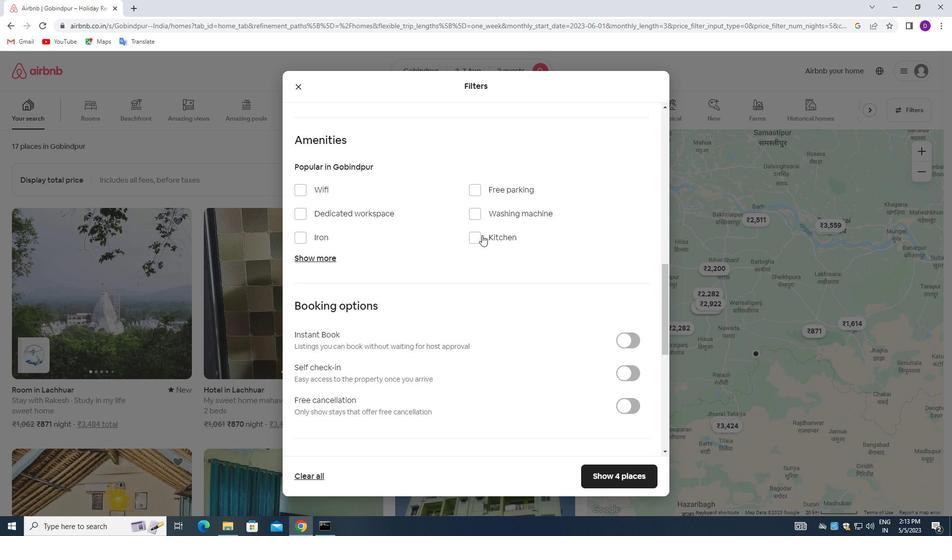 
Action: Mouse pressed left at (478, 211)
Screenshot: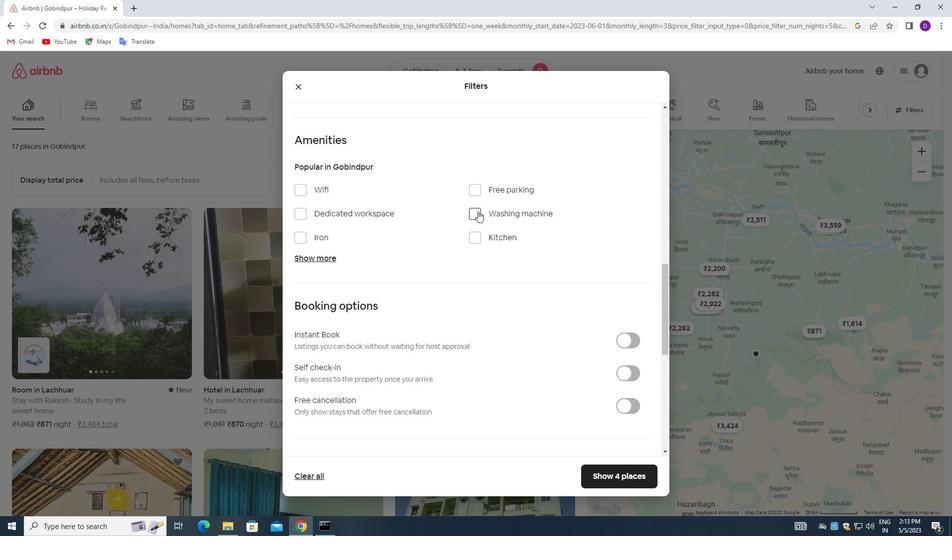 
Action: Mouse moved to (621, 372)
Screenshot: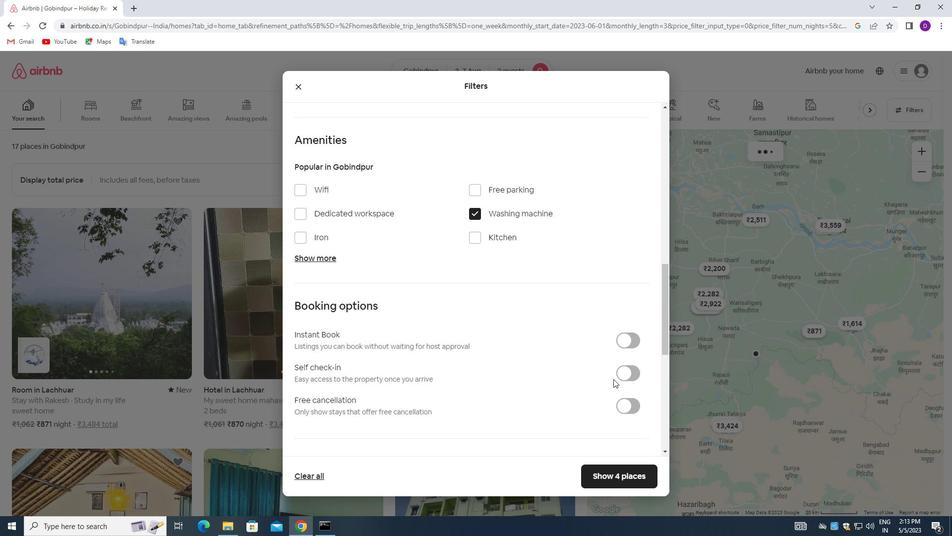 
Action: Mouse pressed left at (621, 372)
Screenshot: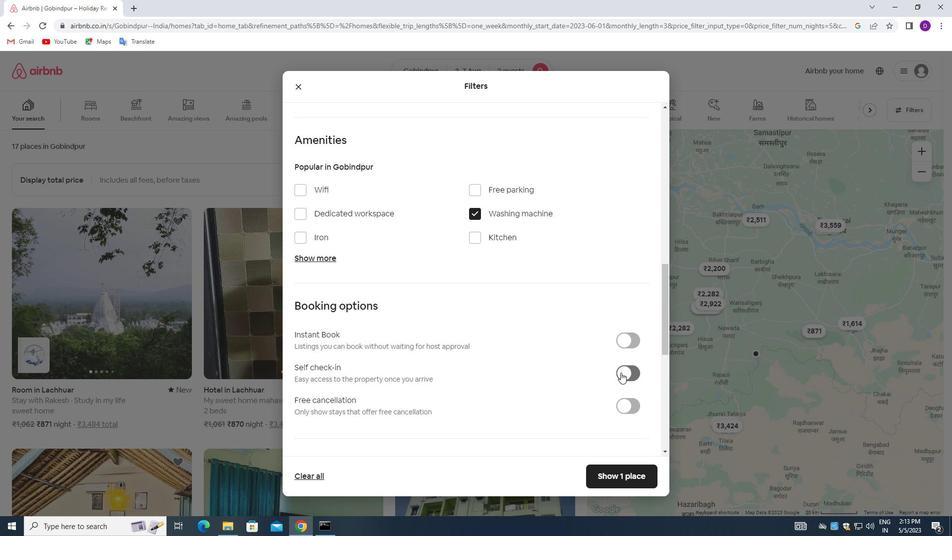 
Action: Mouse moved to (495, 372)
Screenshot: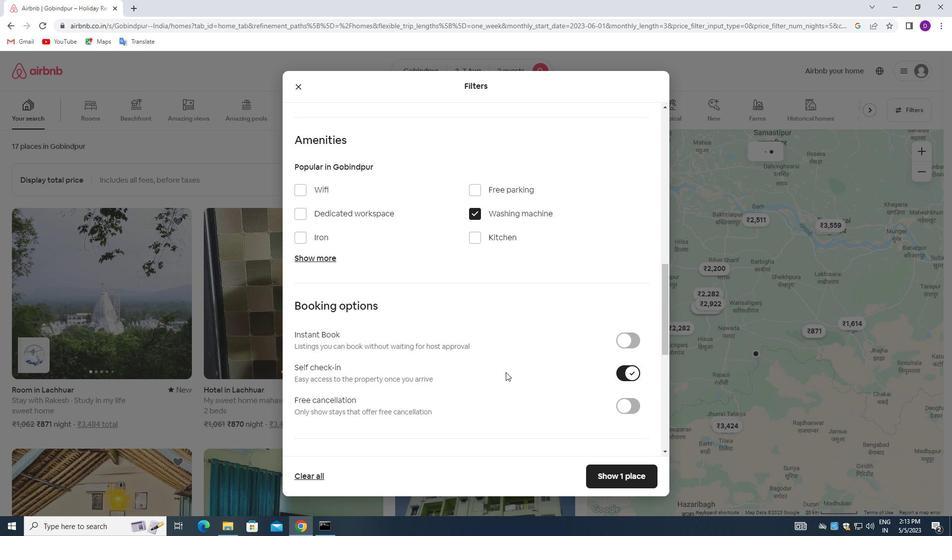 
Action: Mouse scrolled (495, 372) with delta (0, 0)
Screenshot: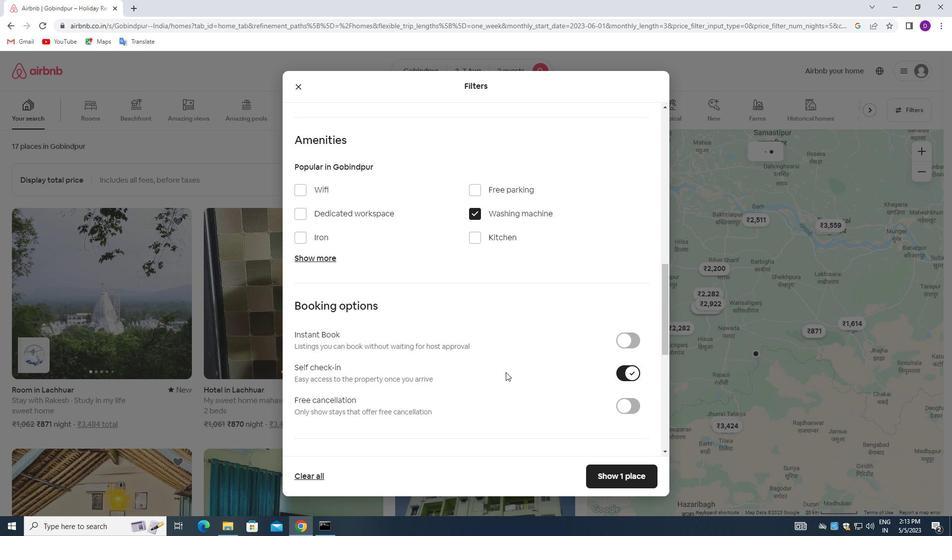
Action: Mouse moved to (492, 373)
Screenshot: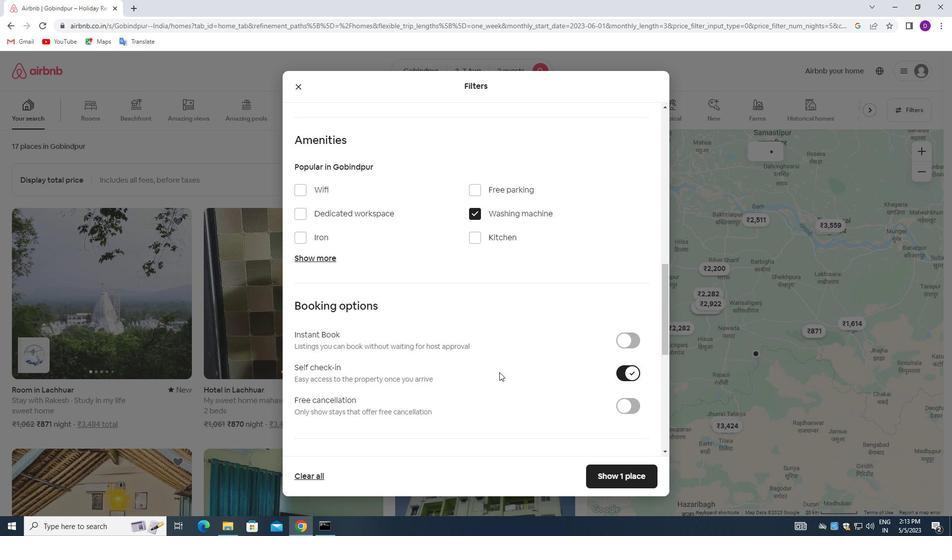 
Action: Mouse scrolled (492, 372) with delta (0, 0)
Screenshot: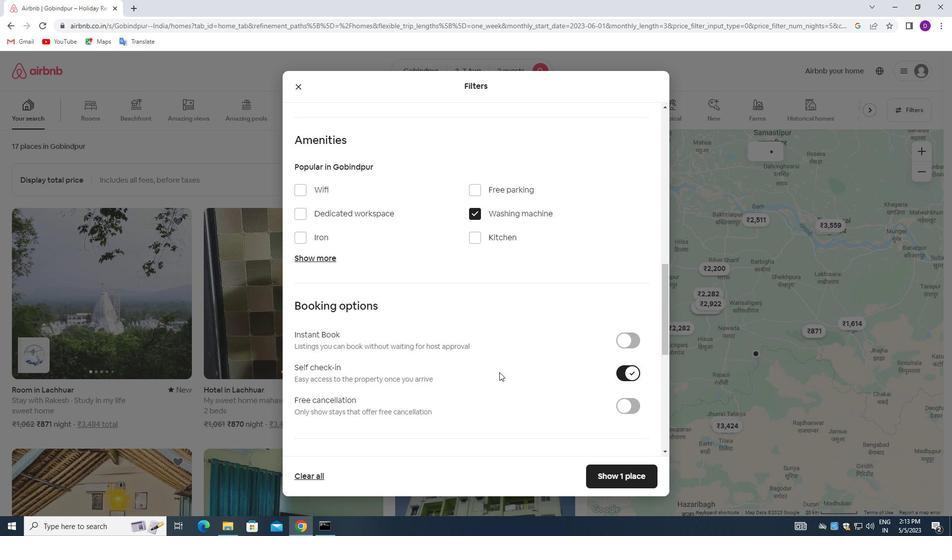 
Action: Mouse scrolled (492, 372) with delta (0, 0)
Screenshot: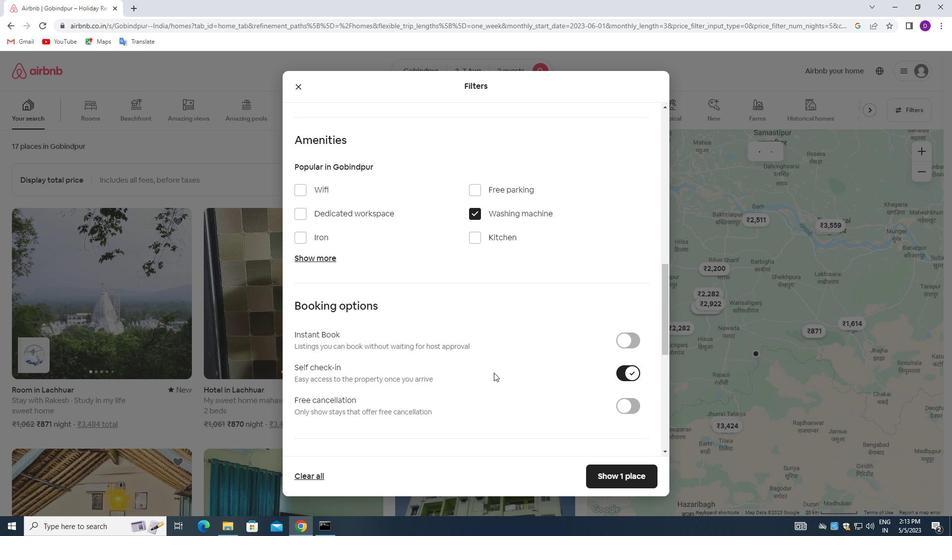 
Action: Mouse moved to (445, 354)
Screenshot: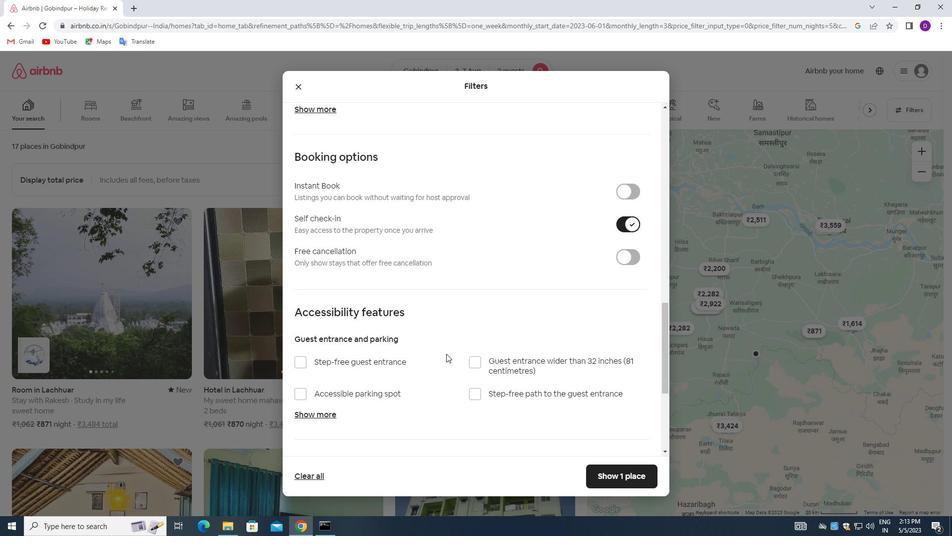 
Action: Mouse scrolled (445, 354) with delta (0, 0)
Screenshot: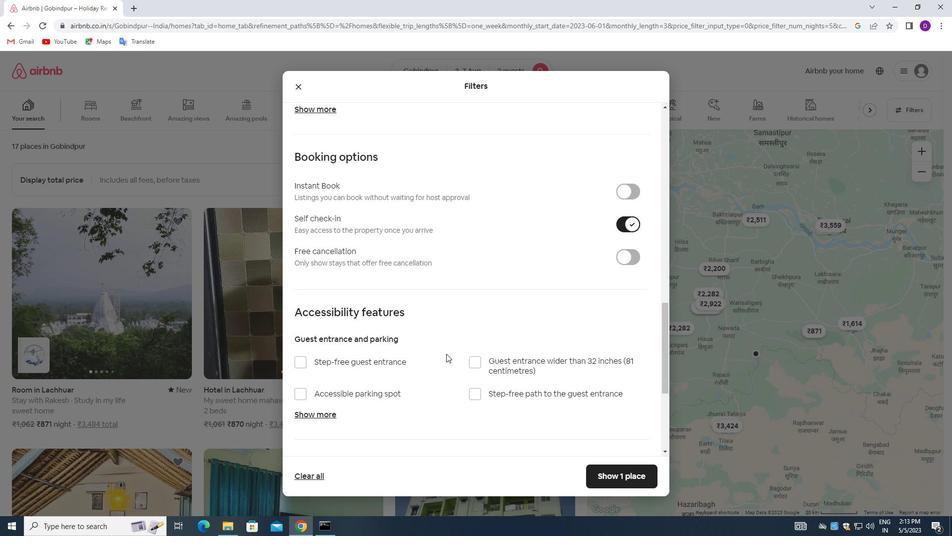 
Action: Mouse moved to (439, 359)
Screenshot: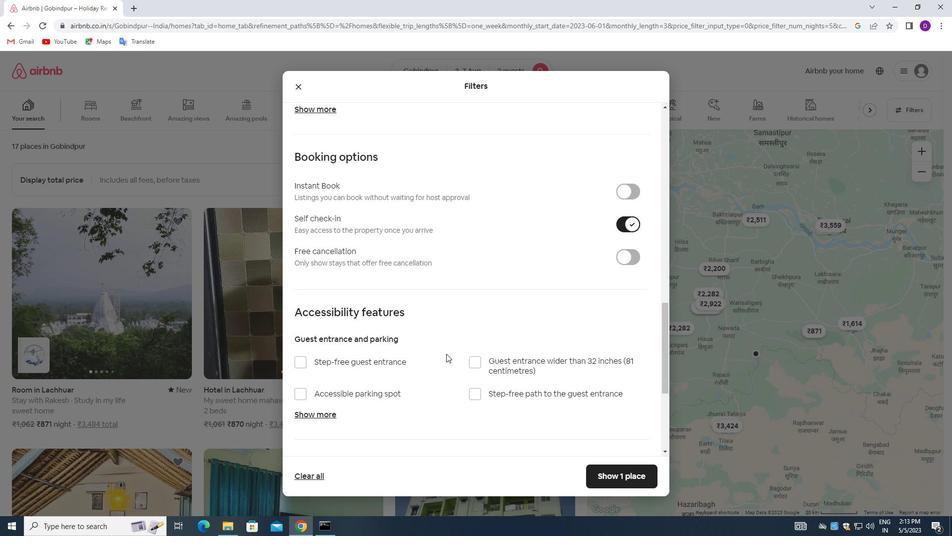 
Action: Mouse scrolled (439, 359) with delta (0, 0)
Screenshot: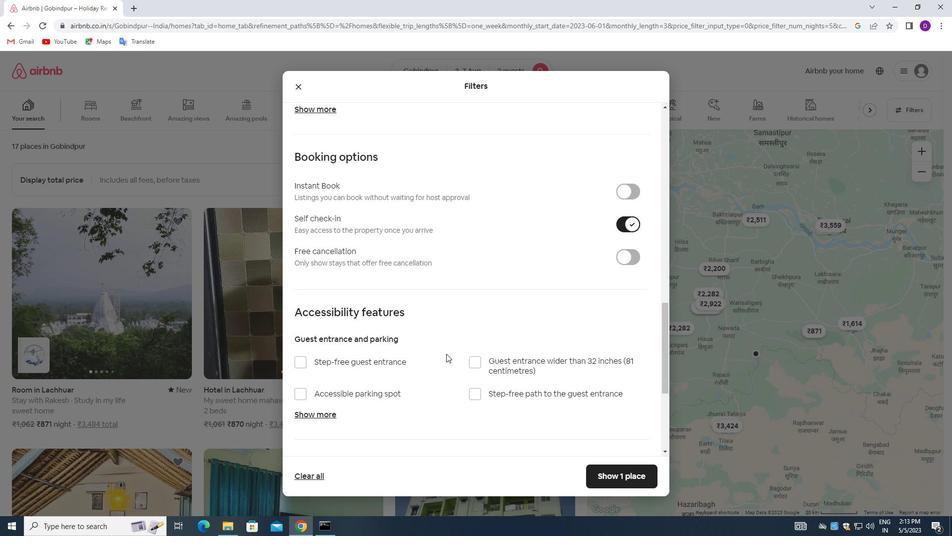 
Action: Mouse moved to (437, 360)
Screenshot: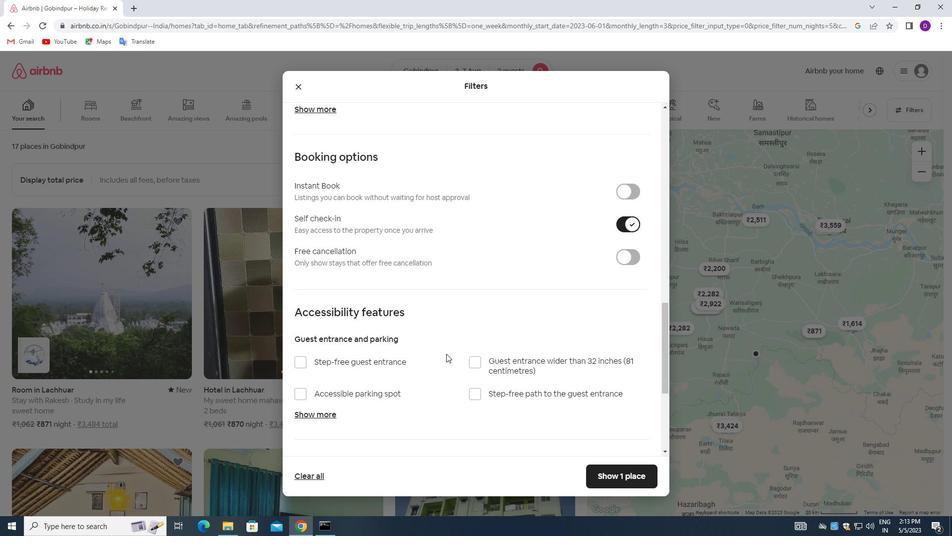 
Action: Mouse scrolled (437, 359) with delta (0, 0)
Screenshot: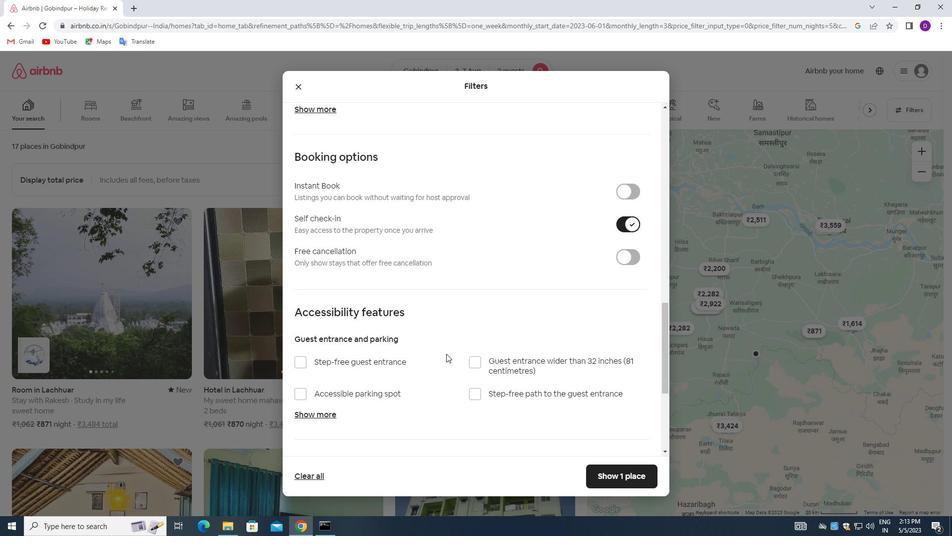 
Action: Mouse moved to (430, 366)
Screenshot: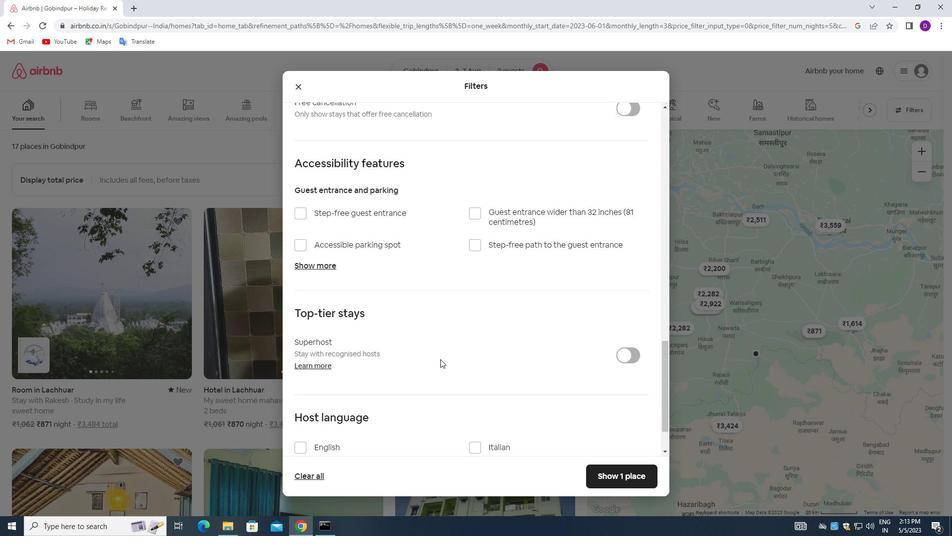 
Action: Mouse scrolled (430, 366) with delta (0, 0)
Screenshot: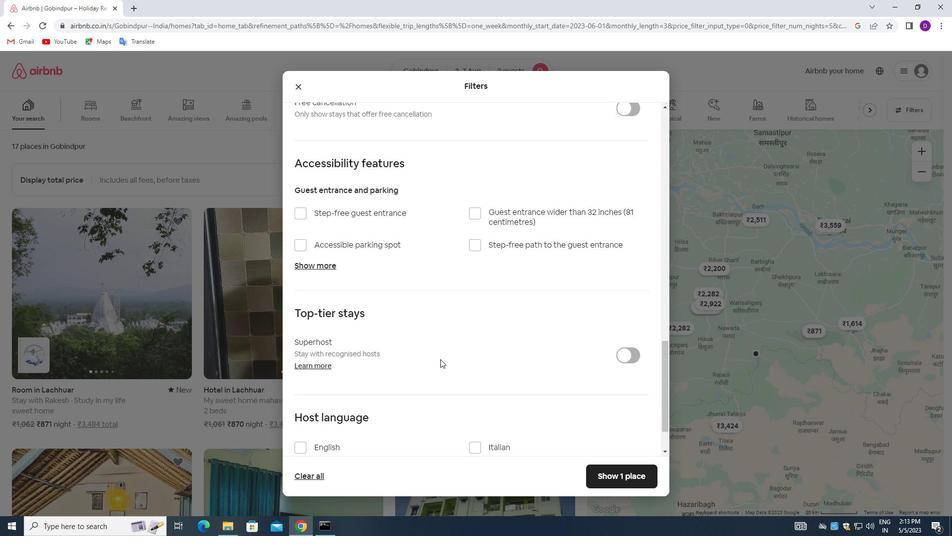 
Action: Mouse moved to (422, 371)
Screenshot: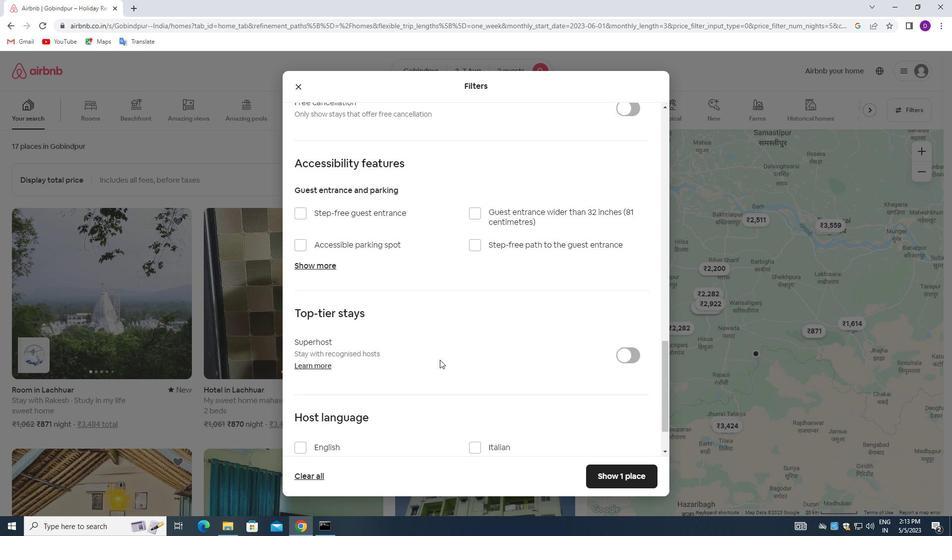 
Action: Mouse scrolled (422, 370) with delta (0, 0)
Screenshot: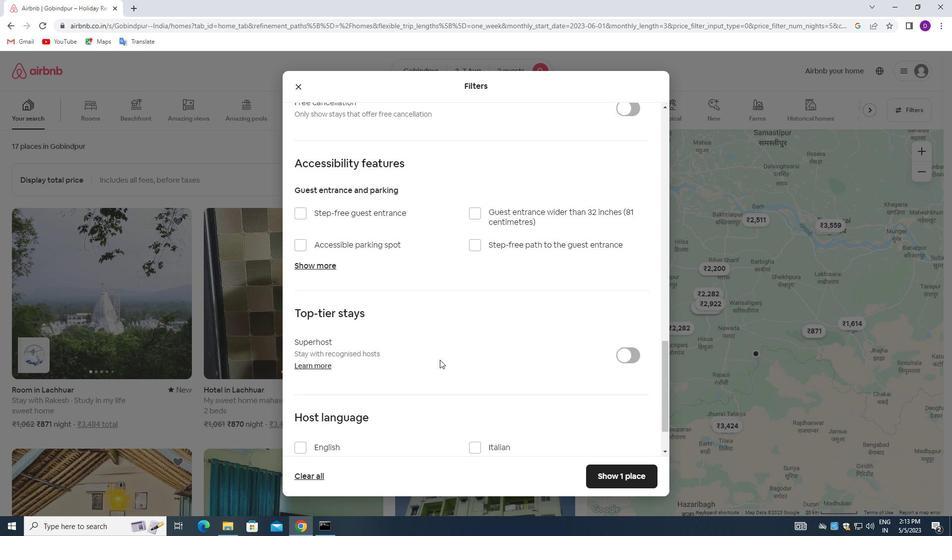 
Action: Mouse moved to (415, 374)
Screenshot: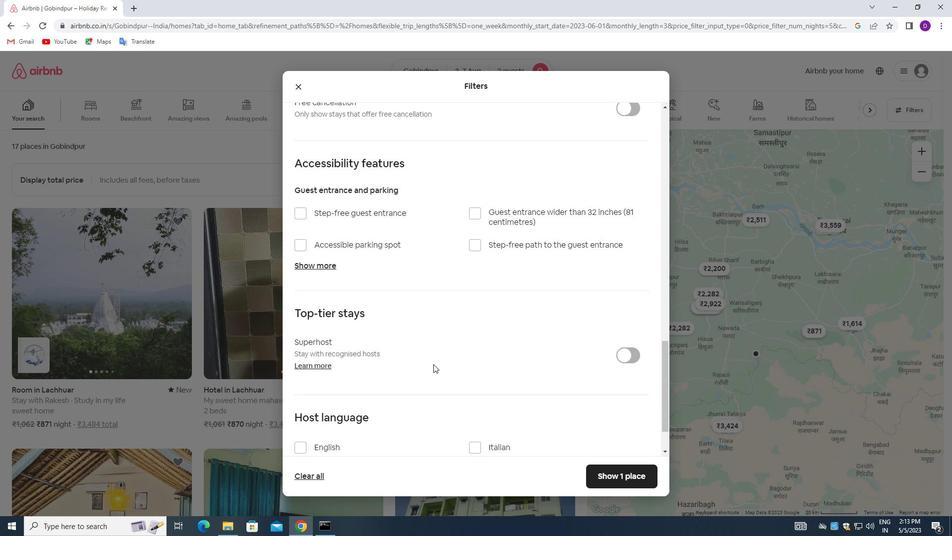 
Action: Mouse scrolled (415, 374) with delta (0, 0)
Screenshot: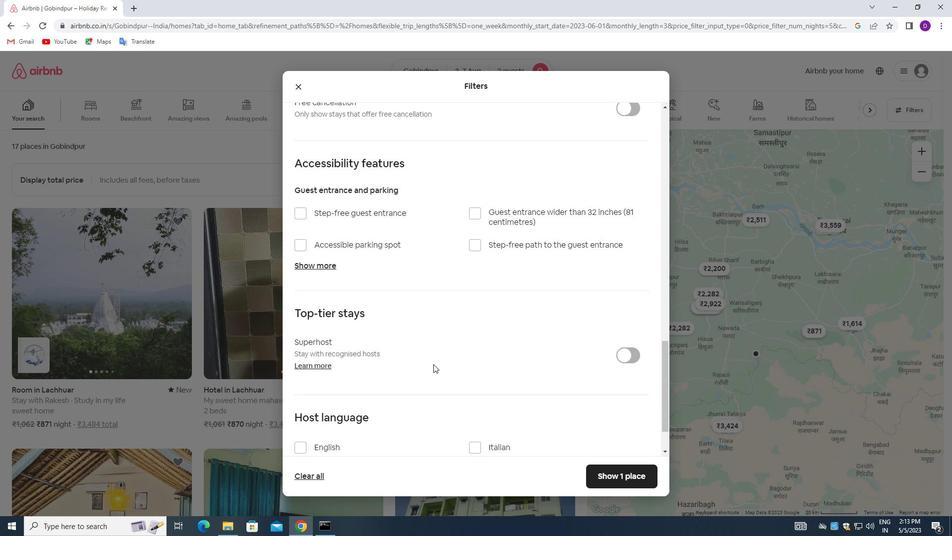 
Action: Mouse moved to (298, 389)
Screenshot: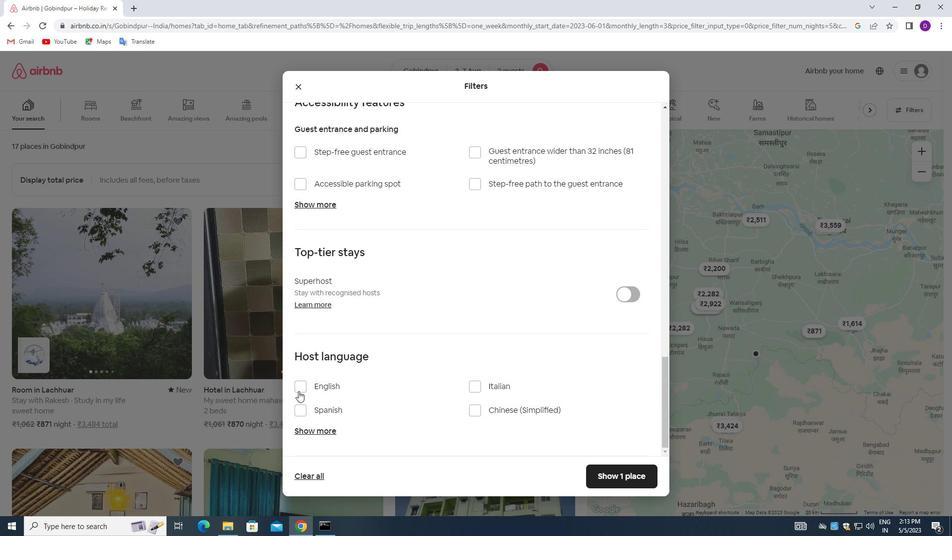 
Action: Mouse pressed left at (298, 389)
Screenshot: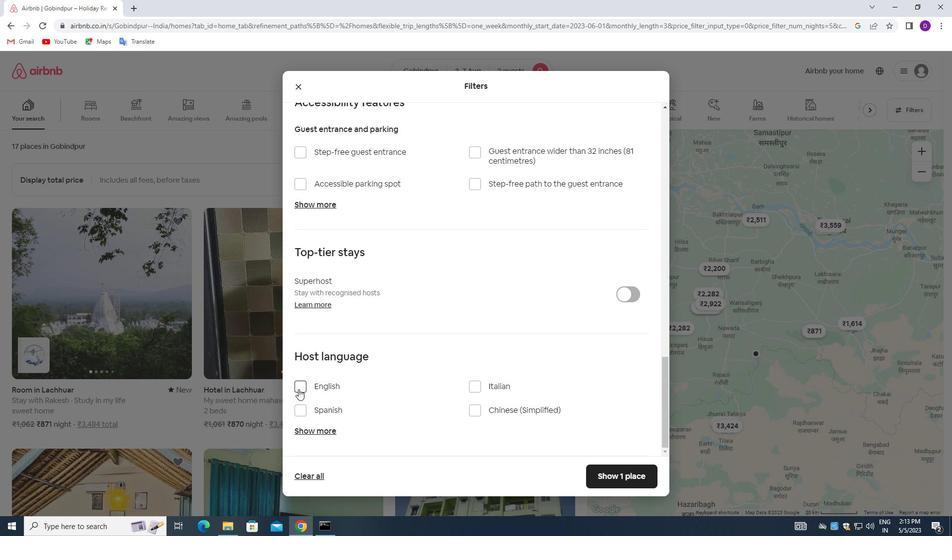 
Action: Mouse moved to (591, 472)
Screenshot: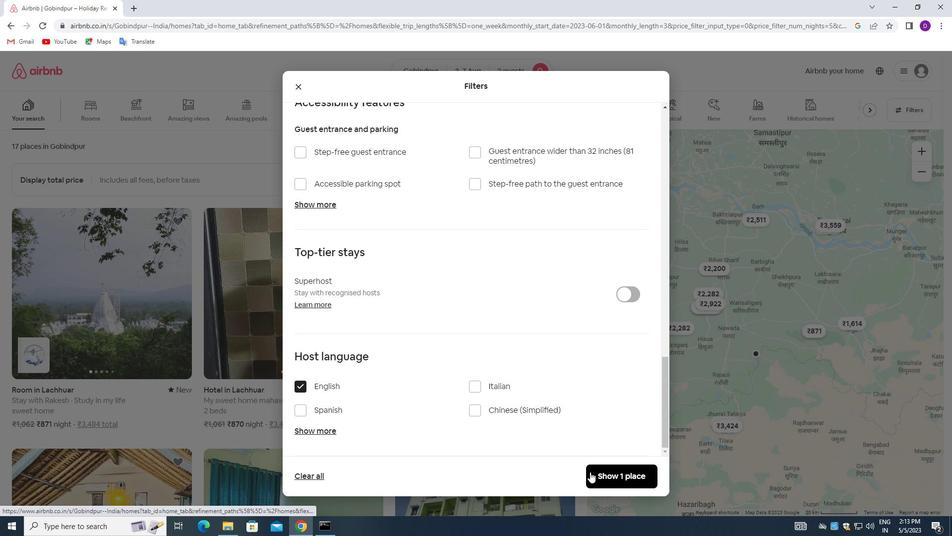 
Action: Mouse pressed left at (591, 472)
Screenshot: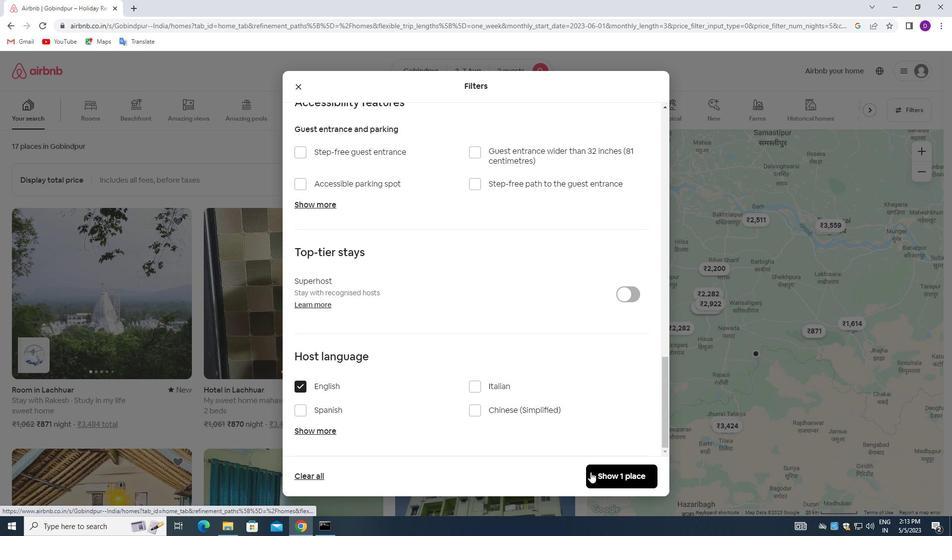 
Action: Mouse moved to (525, 353)
Screenshot: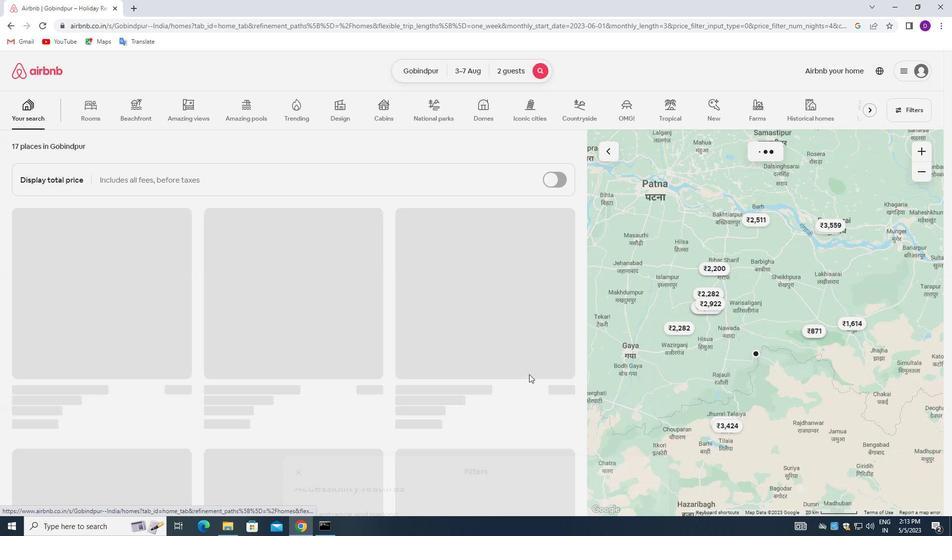
